 Task: Create a due date automation trigger when advanced on, 2 working days after a card is due add content with a name not starting with resume at 11:00 AM.
Action: Mouse moved to (1019, 314)
Screenshot: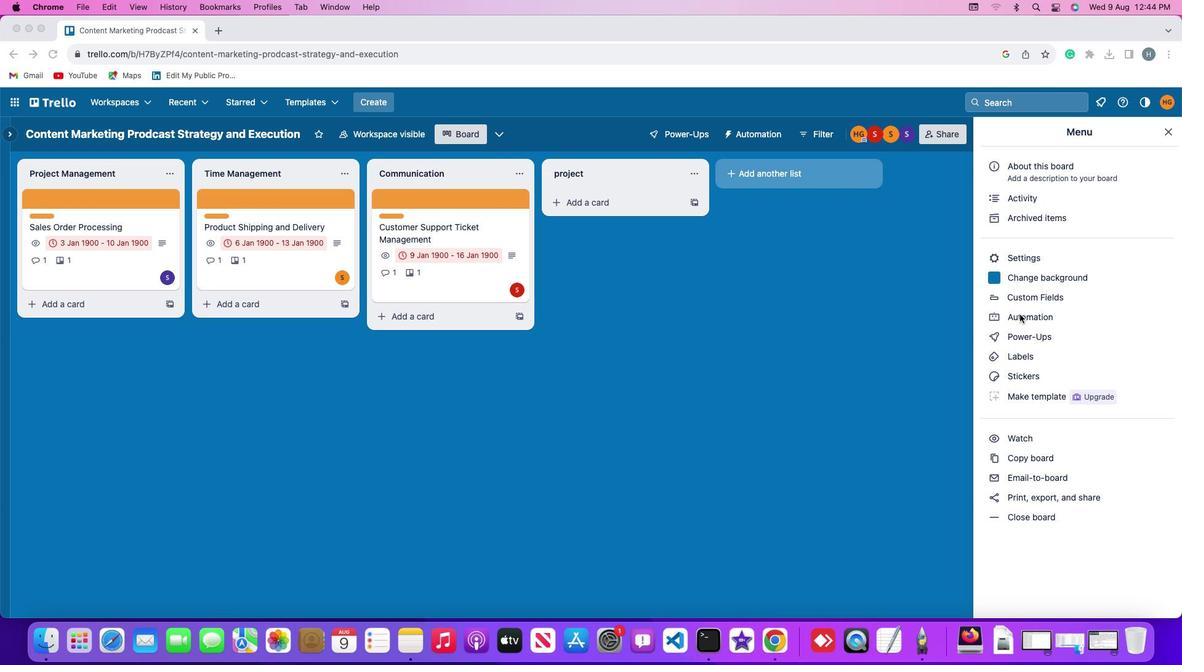 
Action: Mouse pressed left at (1019, 314)
Screenshot: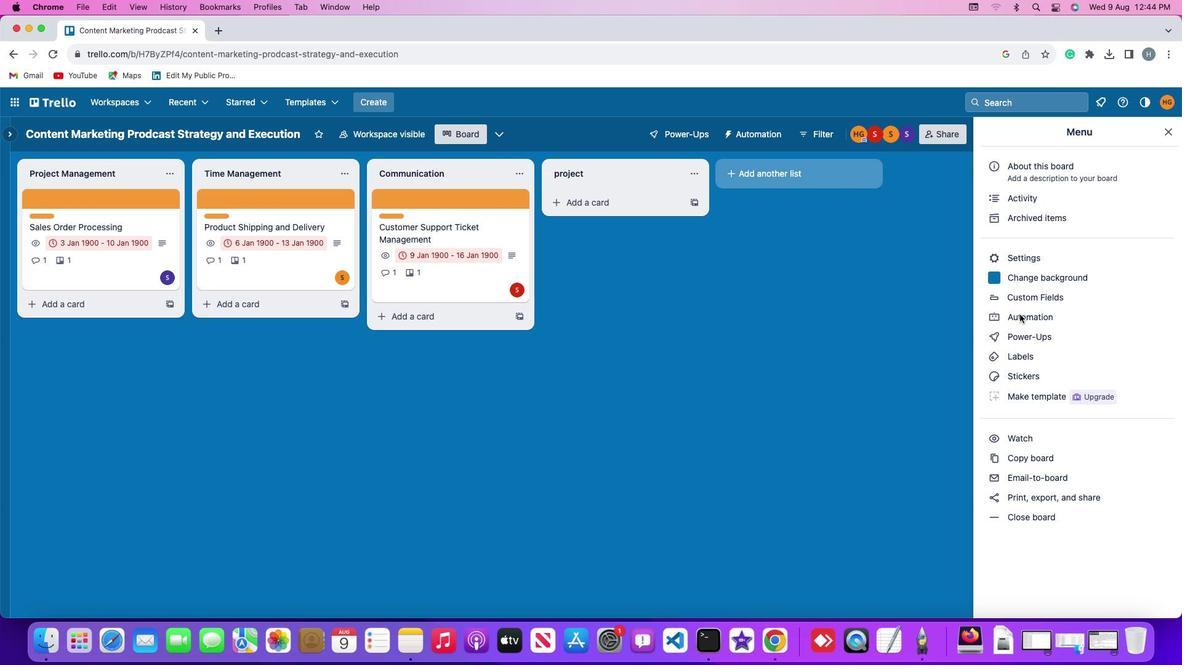 
Action: Mouse pressed left at (1019, 314)
Screenshot: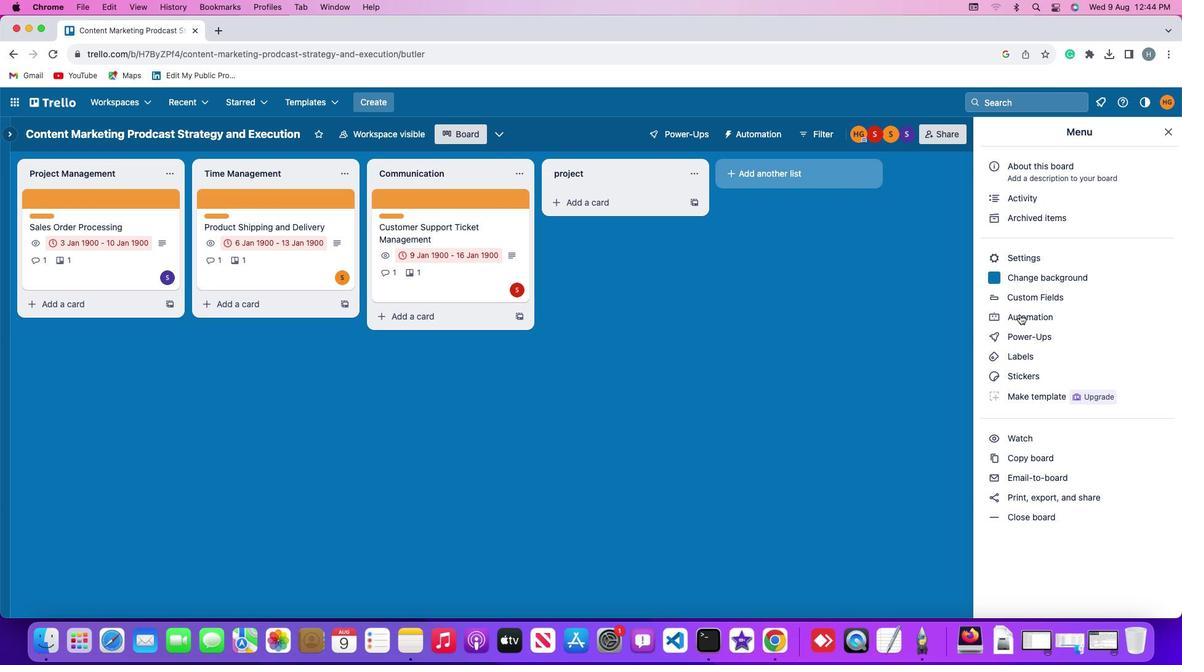 
Action: Mouse moved to (81, 290)
Screenshot: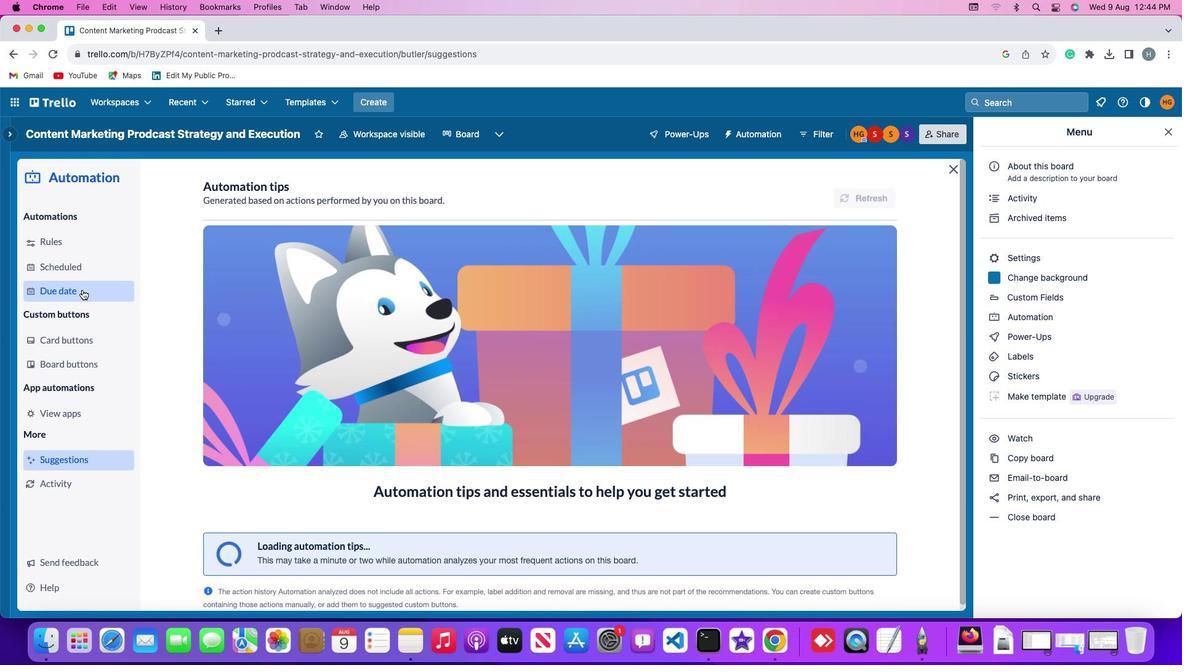 
Action: Mouse pressed left at (81, 290)
Screenshot: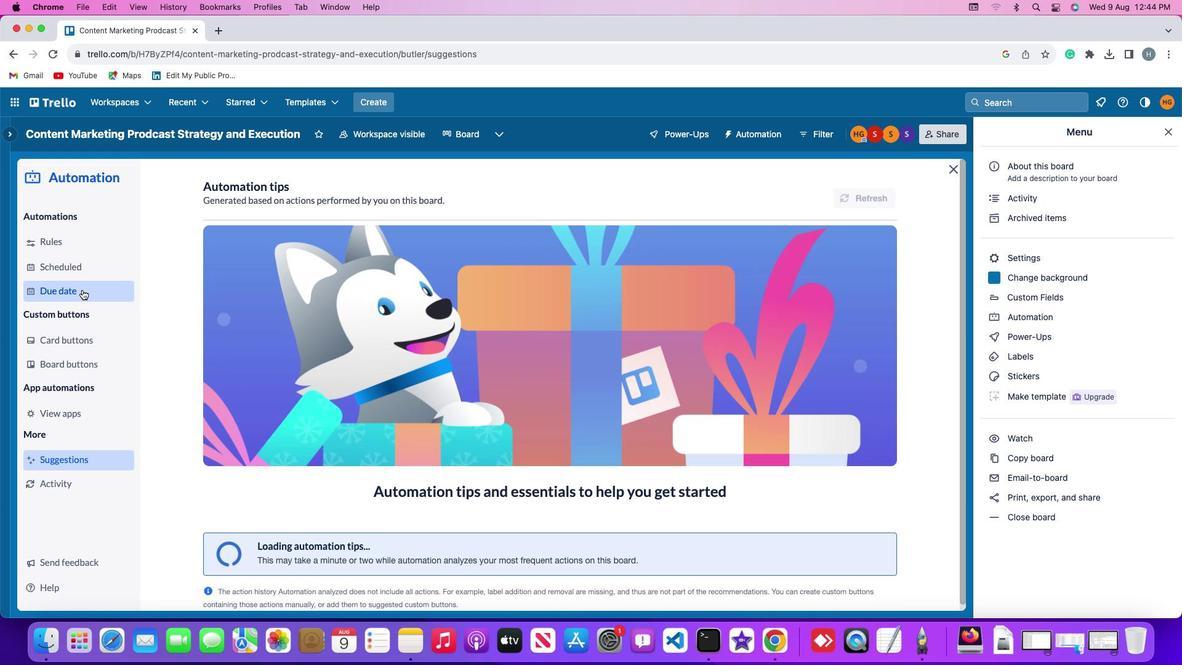 
Action: Mouse moved to (813, 188)
Screenshot: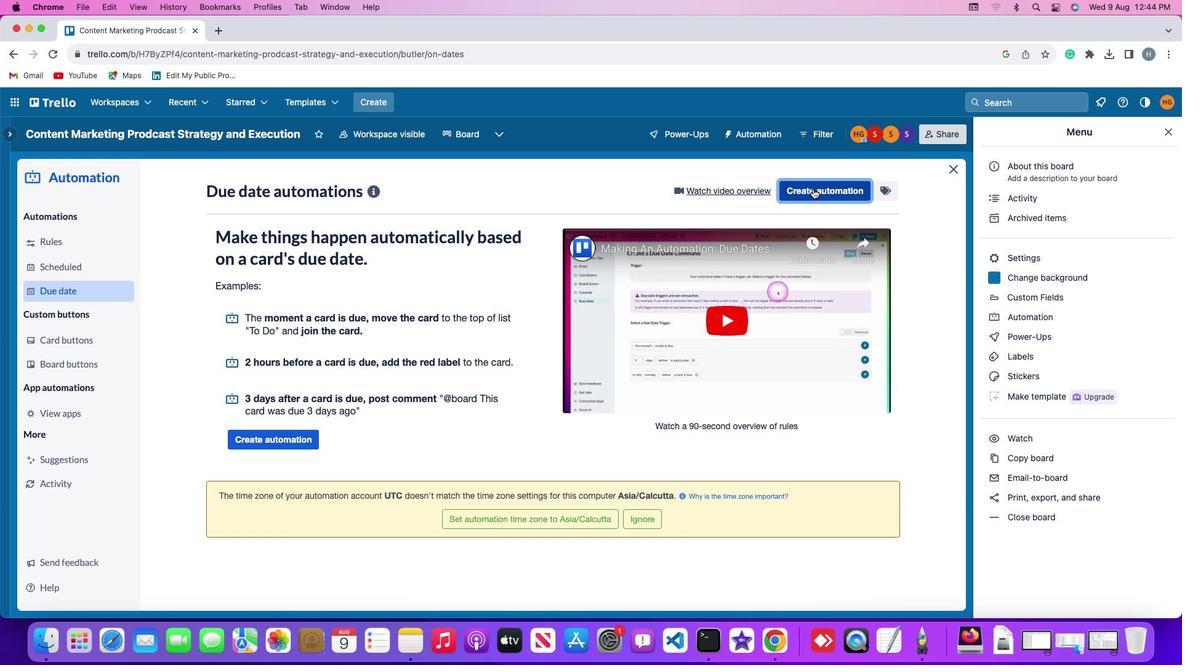 
Action: Mouse pressed left at (813, 188)
Screenshot: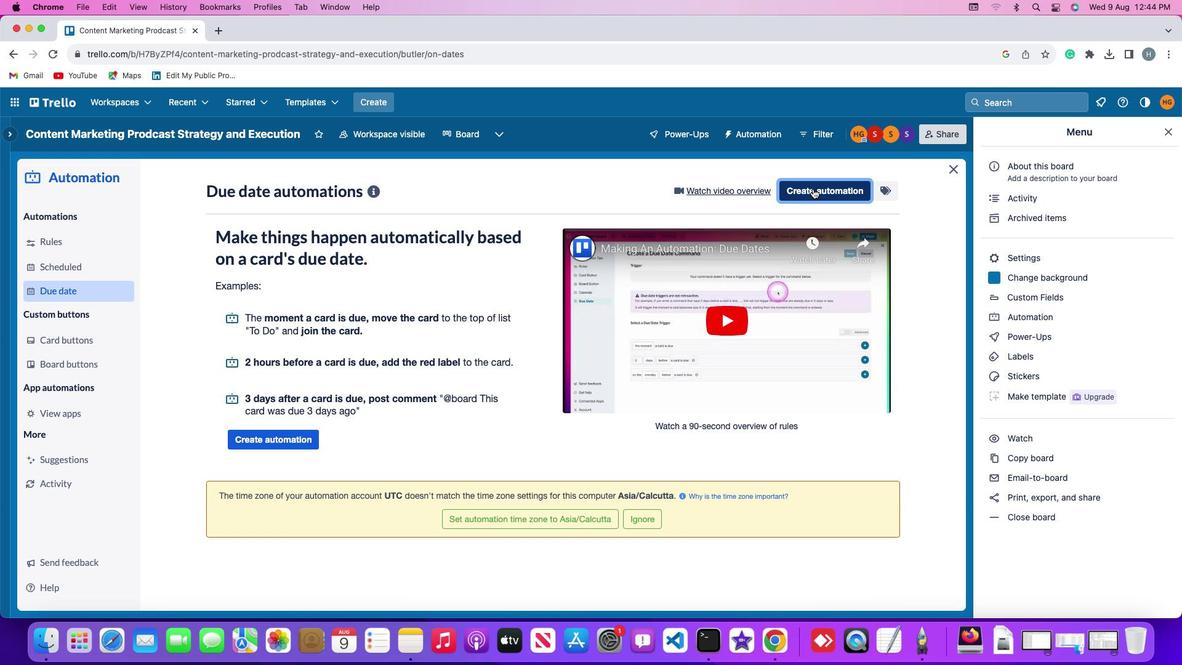 
Action: Mouse moved to (258, 310)
Screenshot: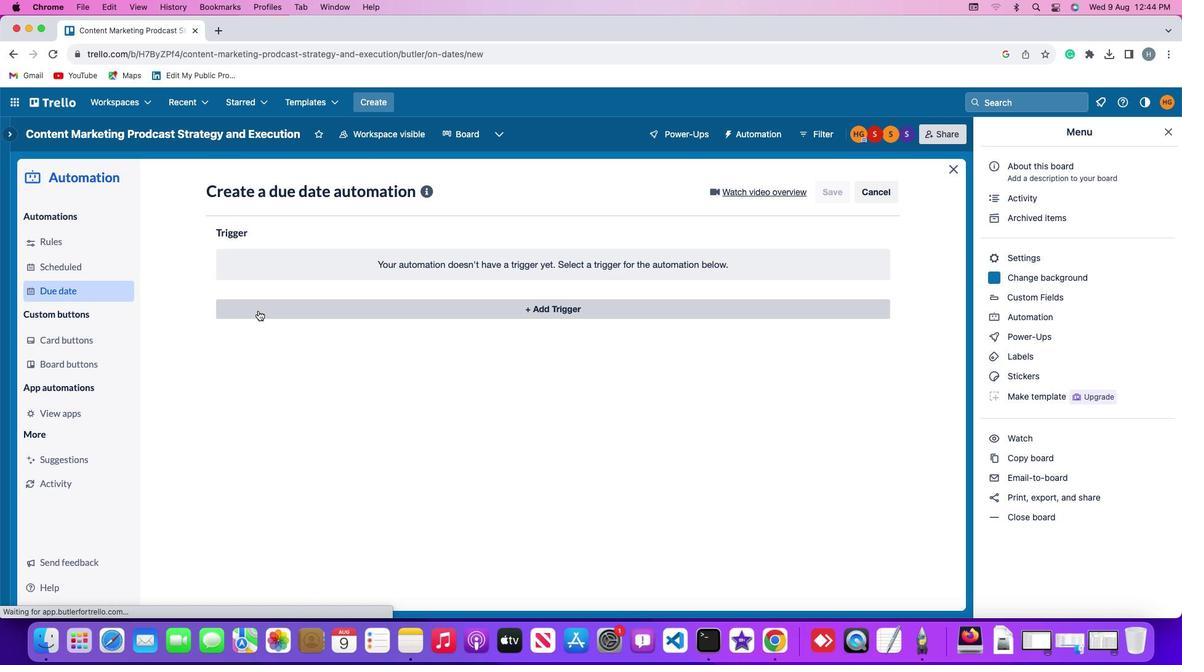
Action: Mouse pressed left at (258, 310)
Screenshot: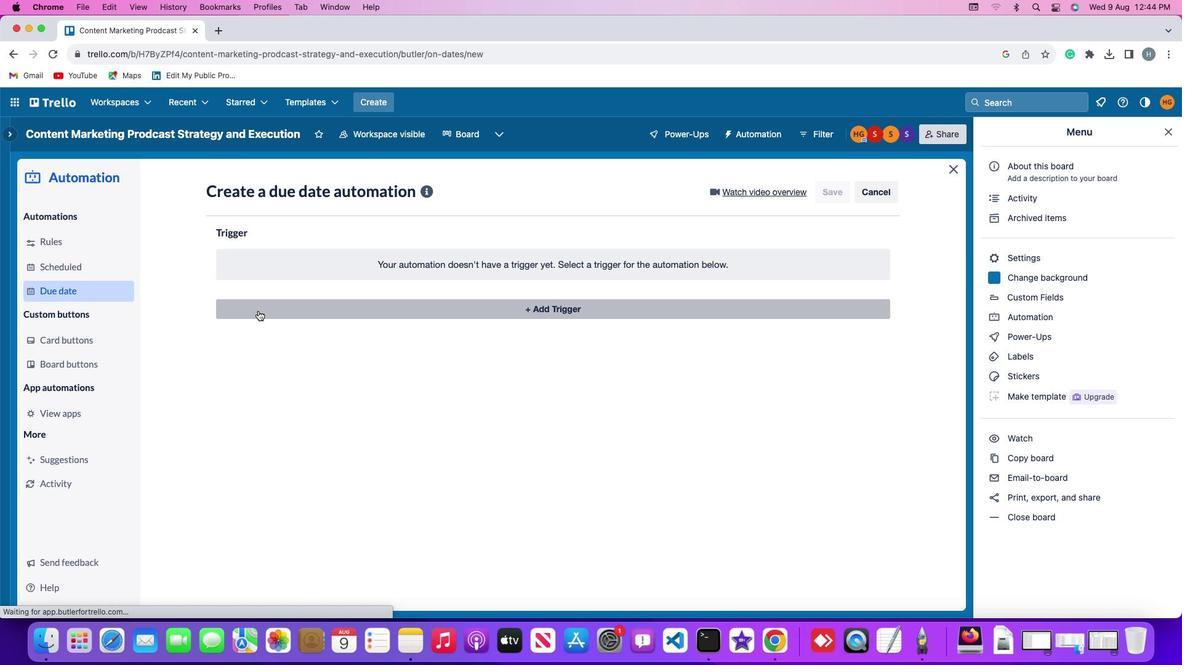 
Action: Mouse moved to (242, 487)
Screenshot: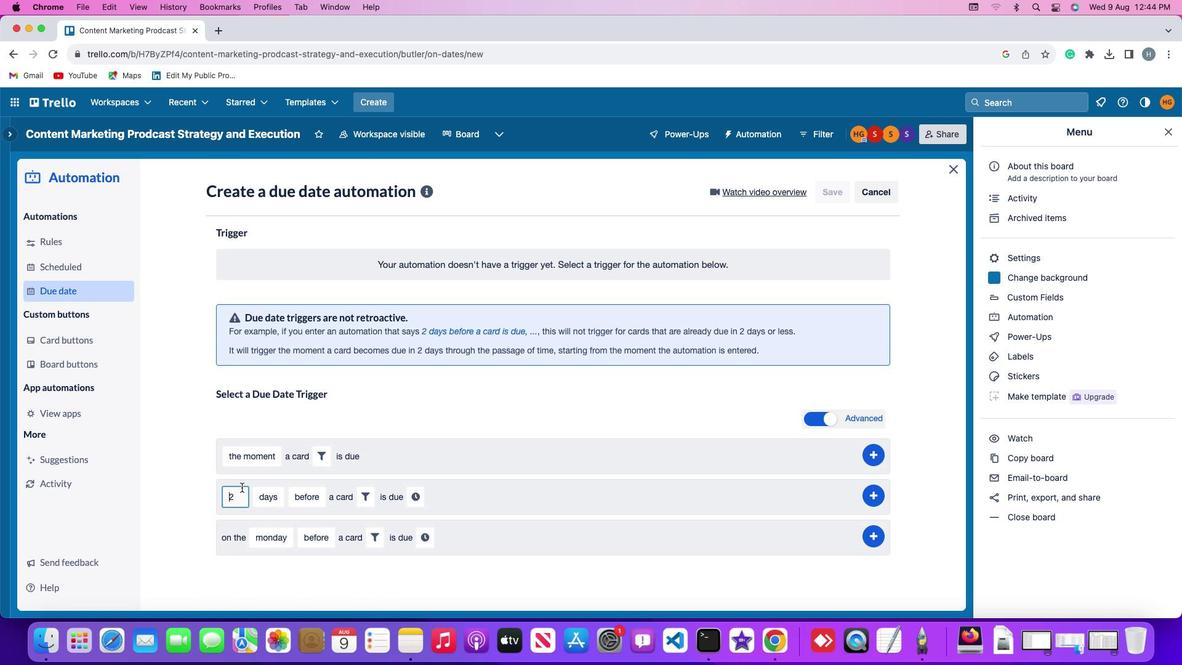 
Action: Mouse pressed left at (242, 487)
Screenshot: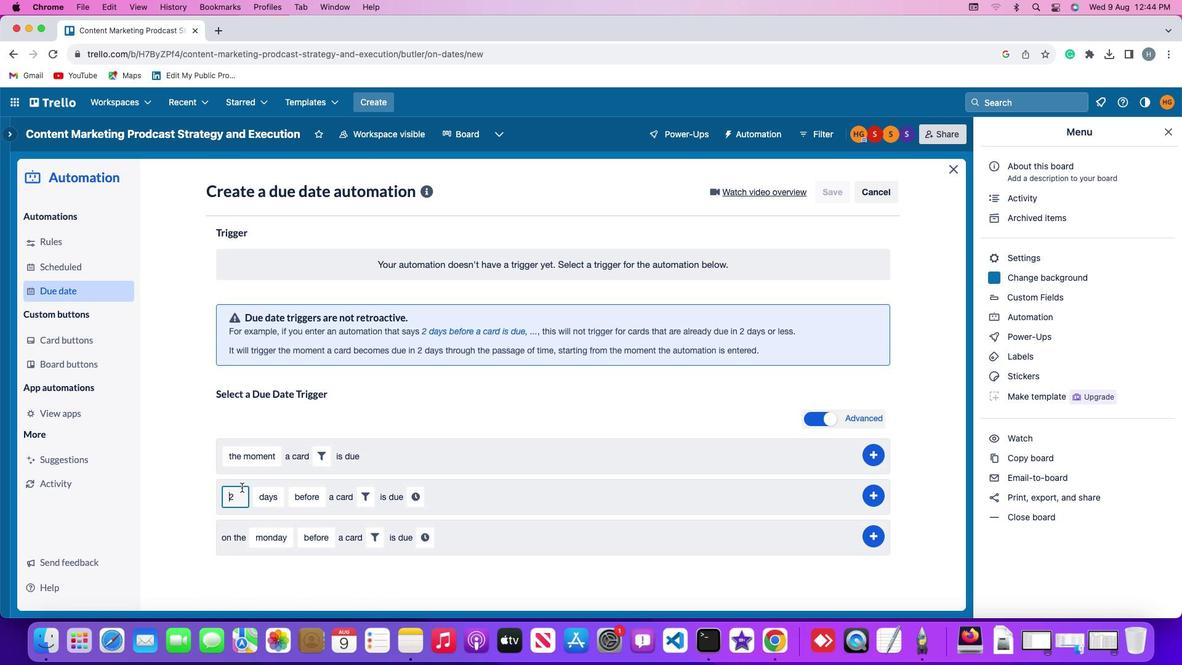 
Action: Mouse moved to (242, 487)
Screenshot: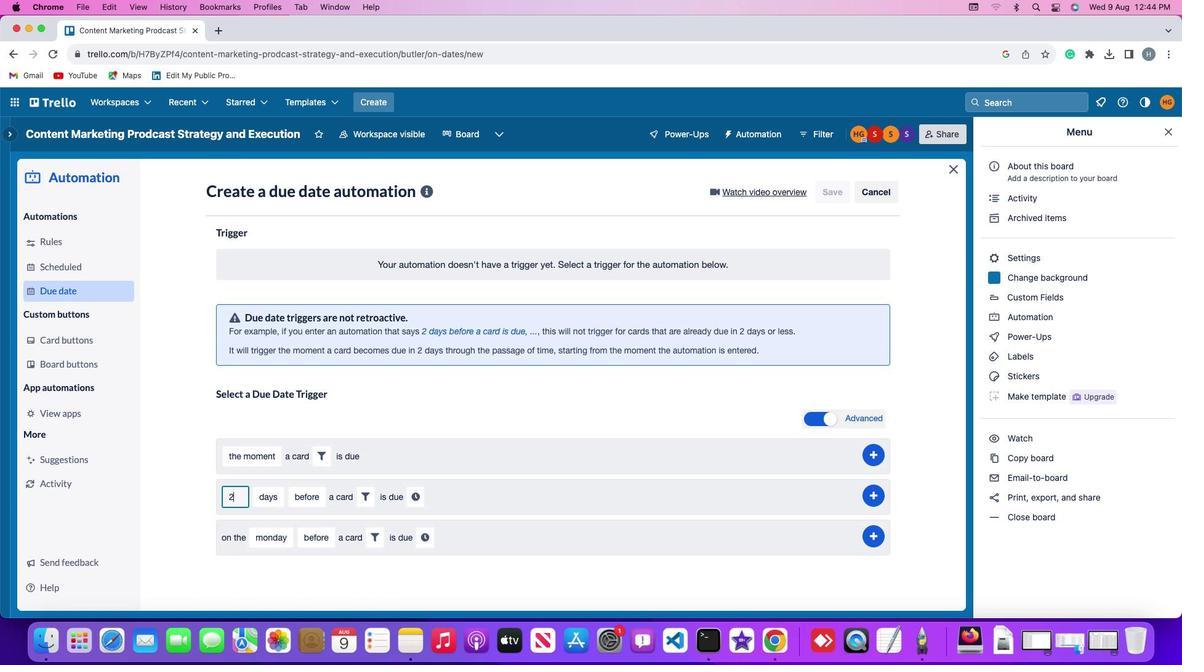 
Action: Key pressed Key.rightKey.backspace
Screenshot: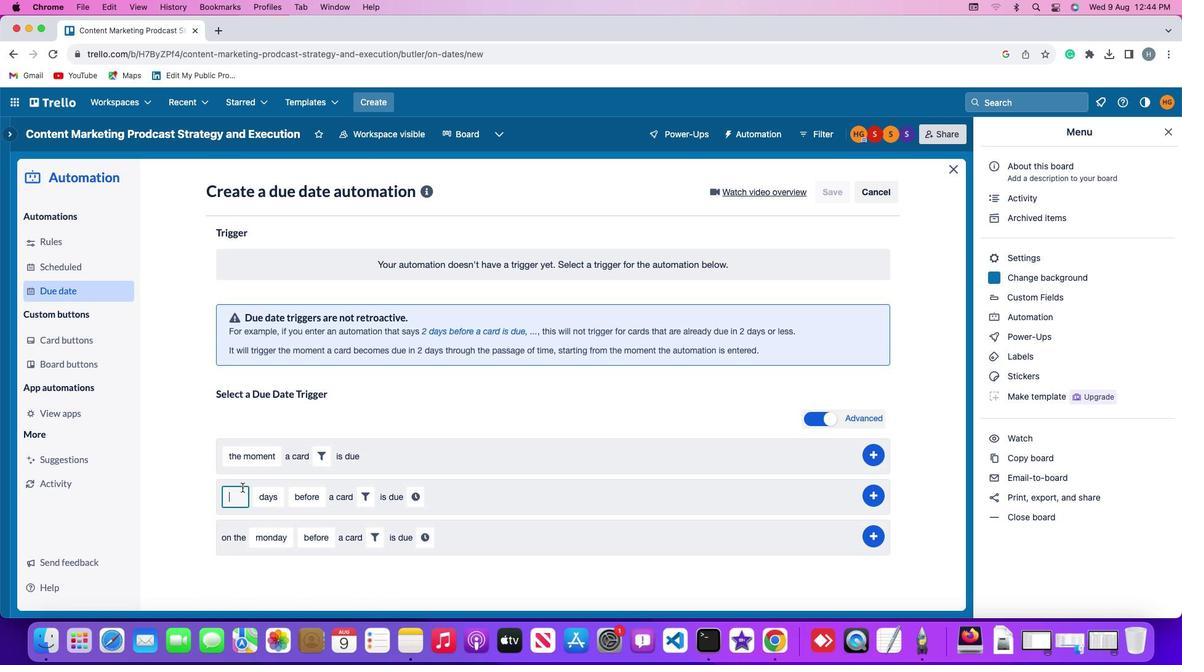 
Action: Mouse moved to (243, 490)
Screenshot: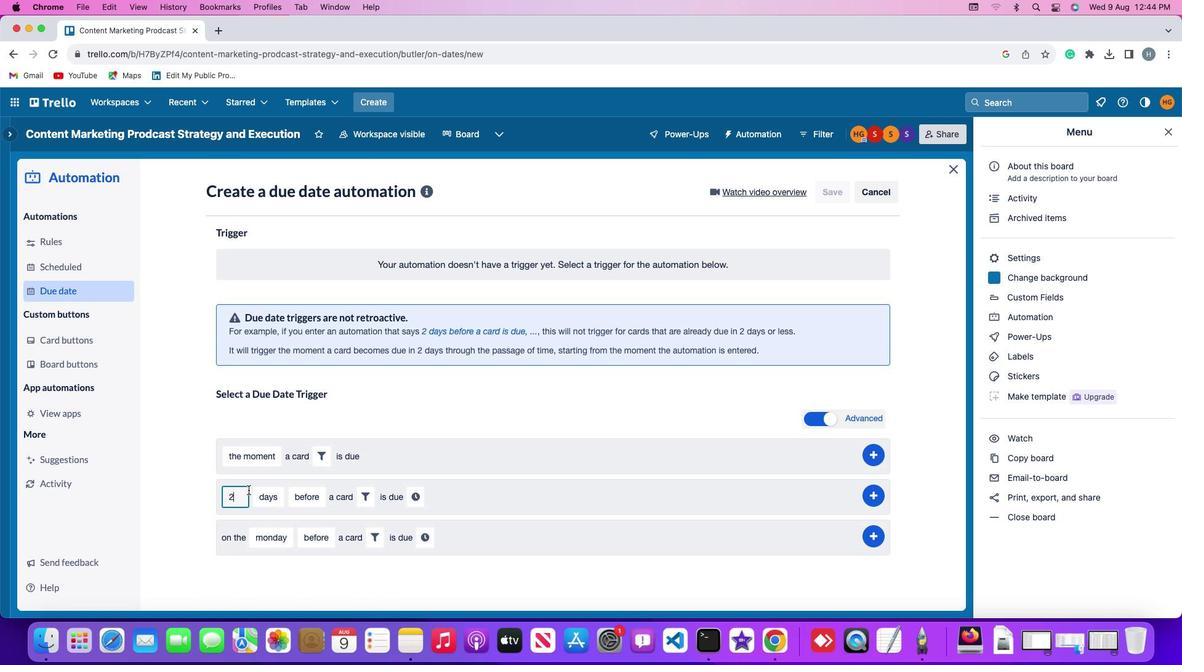 
Action: Key pressed '2'
Screenshot: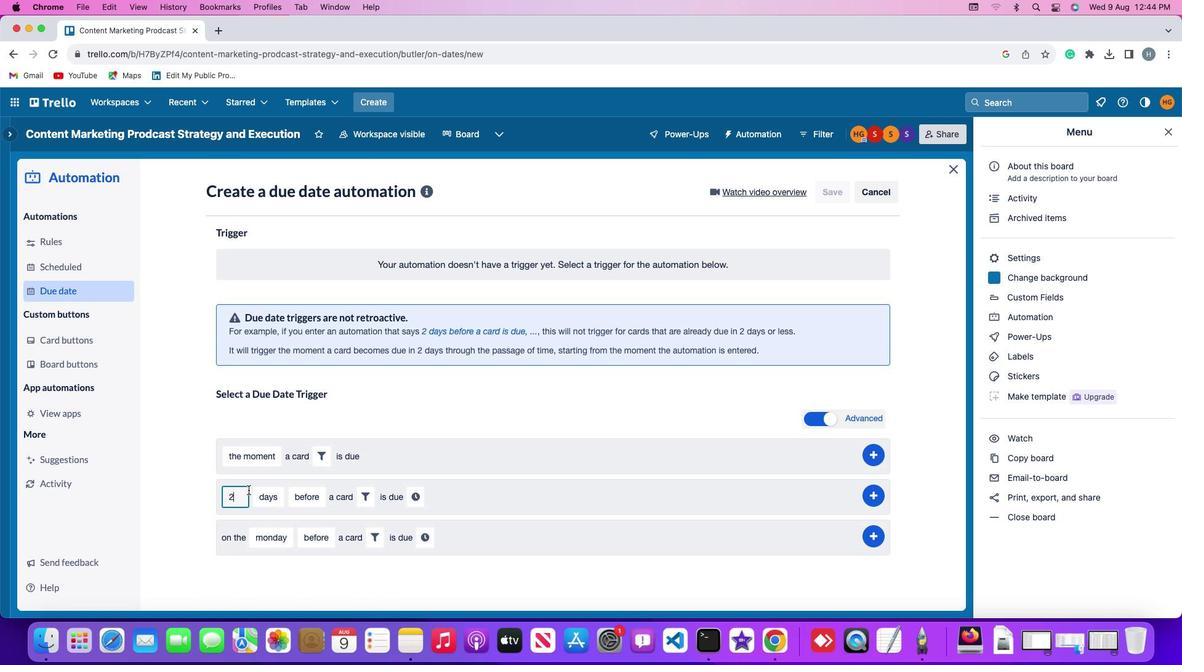
Action: Mouse moved to (275, 490)
Screenshot: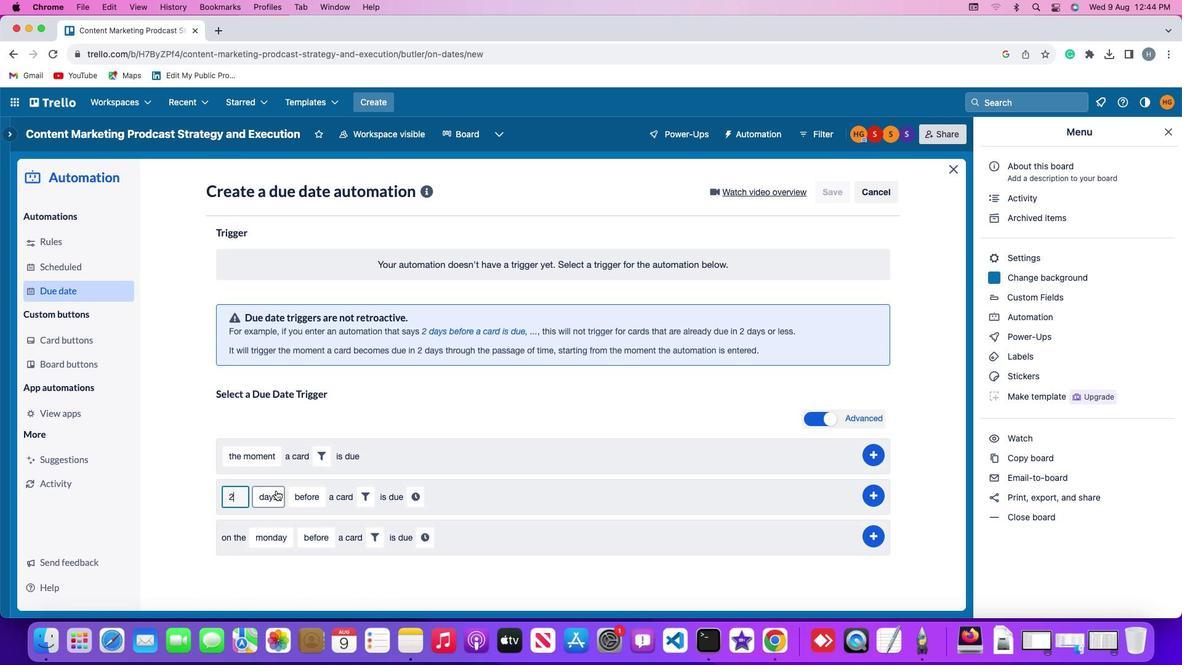 
Action: Mouse pressed left at (275, 490)
Screenshot: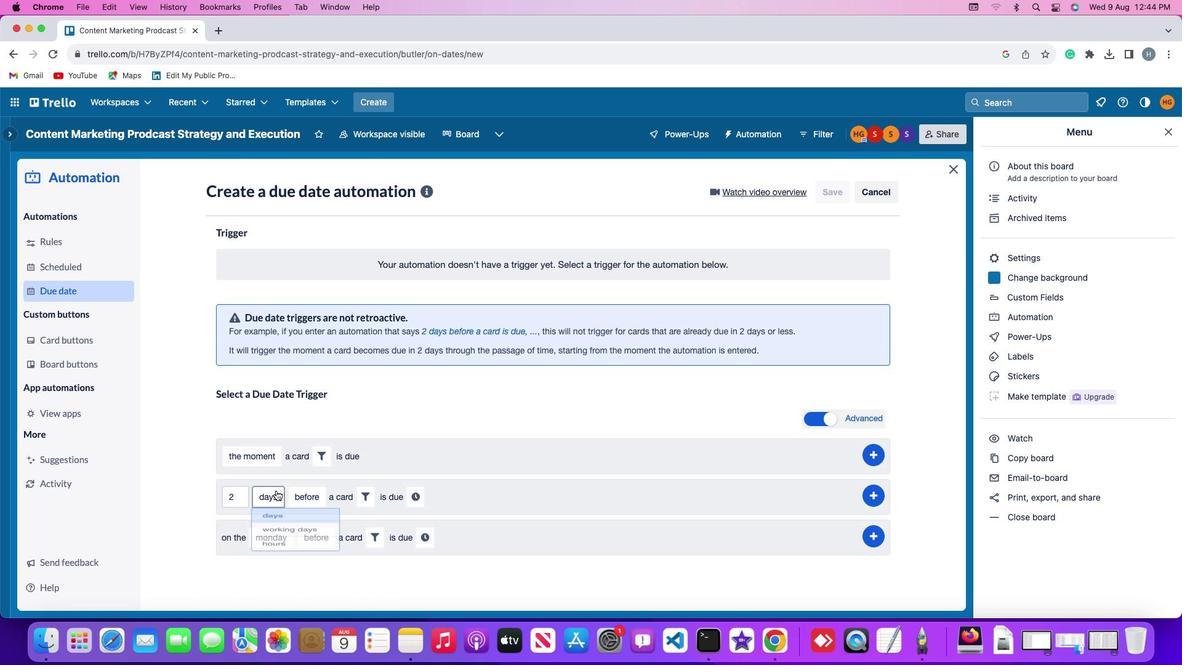 
Action: Mouse moved to (285, 541)
Screenshot: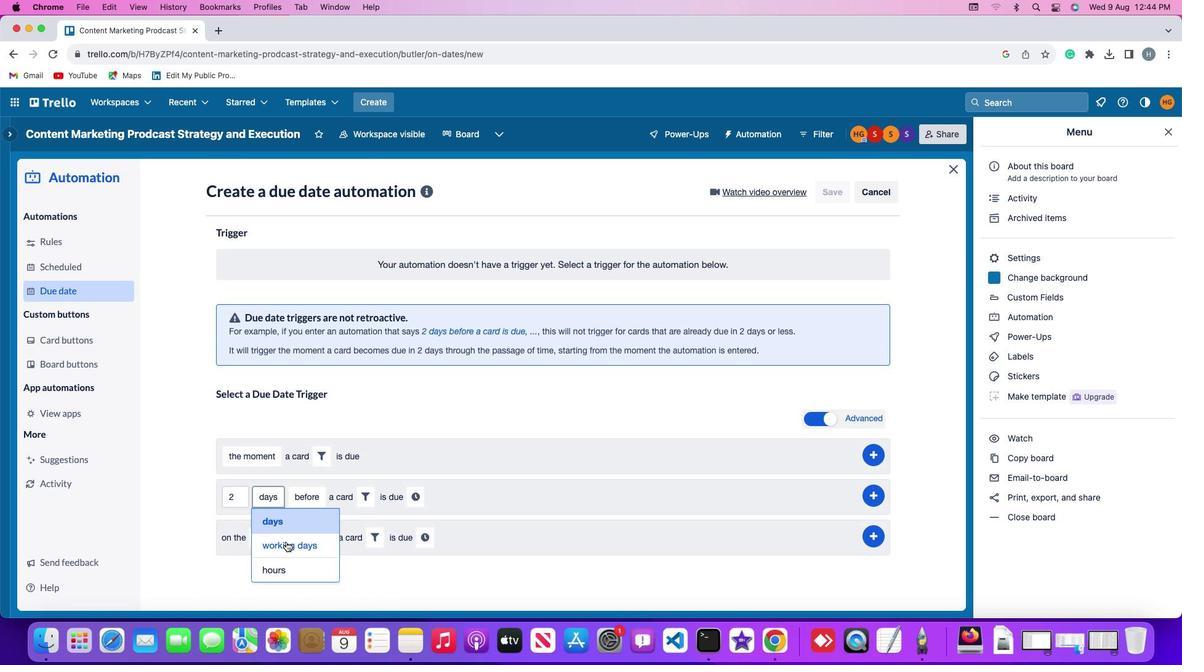 
Action: Mouse pressed left at (285, 541)
Screenshot: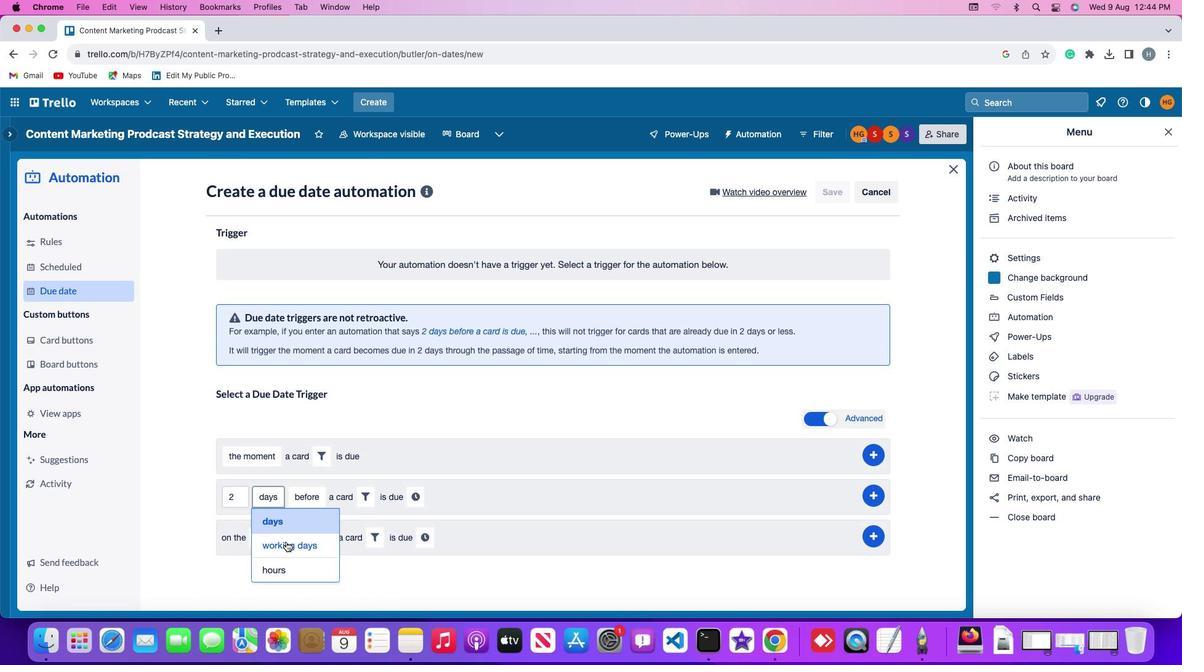 
Action: Mouse moved to (325, 501)
Screenshot: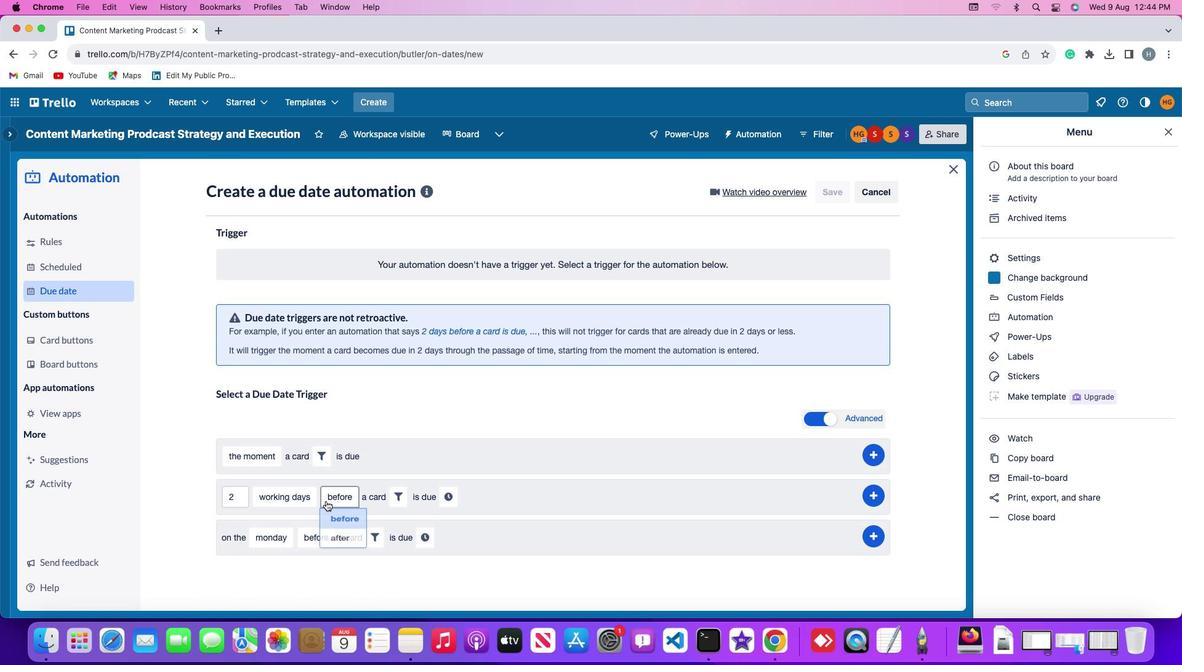 
Action: Mouse pressed left at (325, 501)
Screenshot: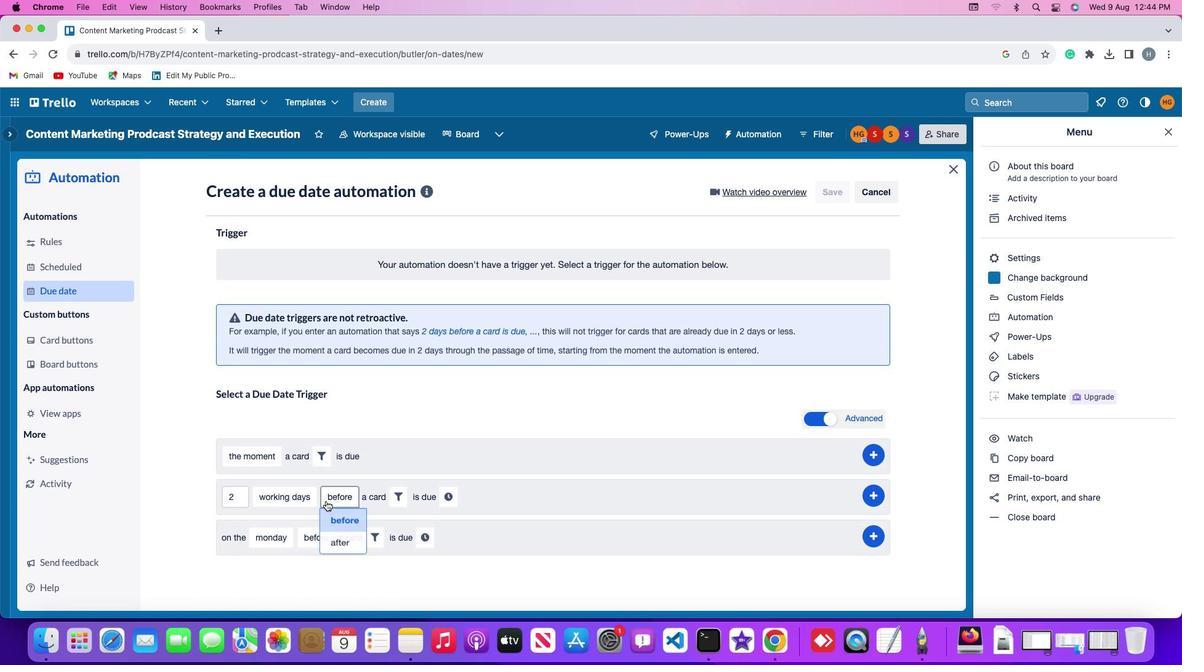 
Action: Mouse moved to (333, 541)
Screenshot: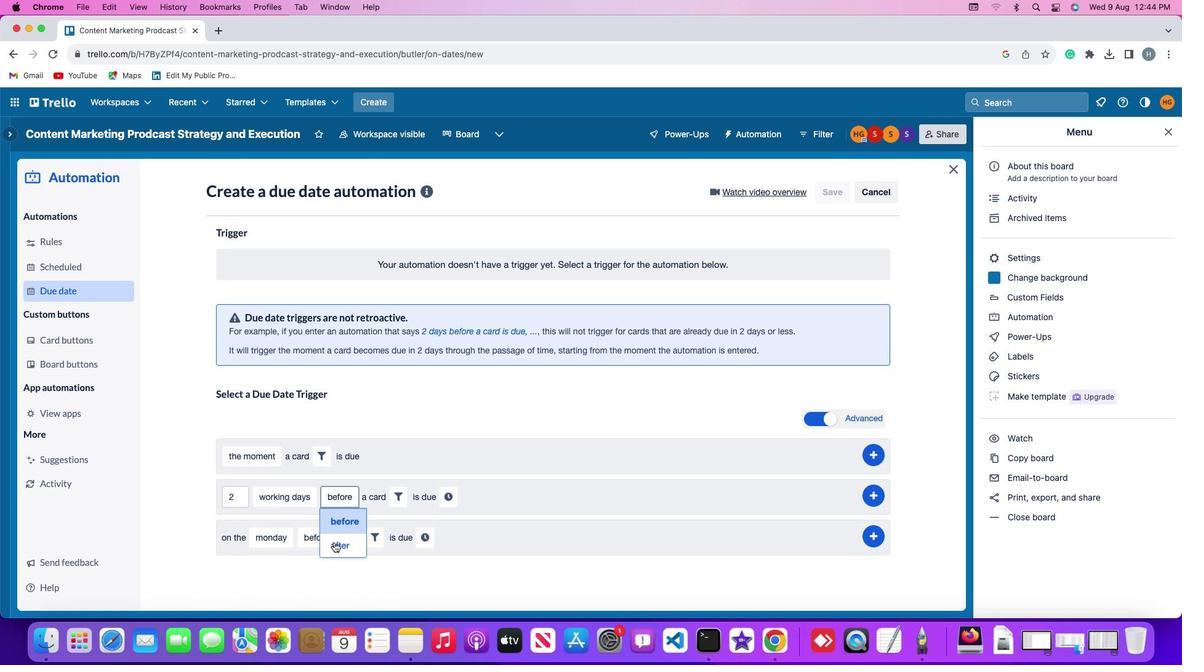 
Action: Mouse pressed left at (333, 541)
Screenshot: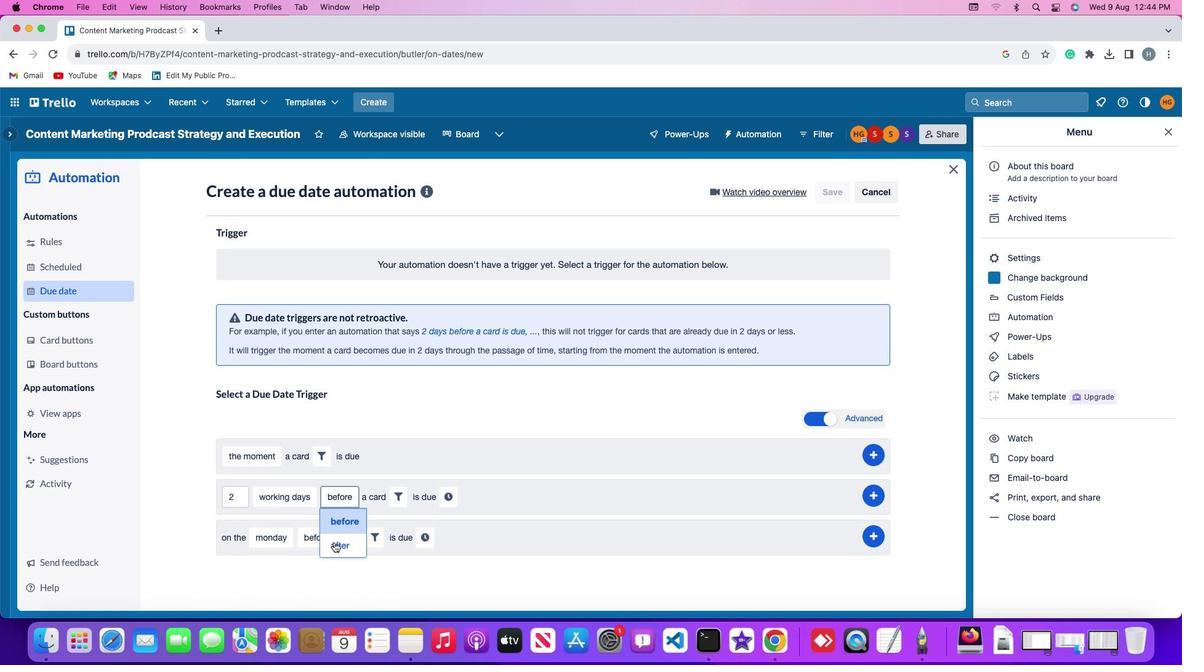 
Action: Mouse moved to (386, 498)
Screenshot: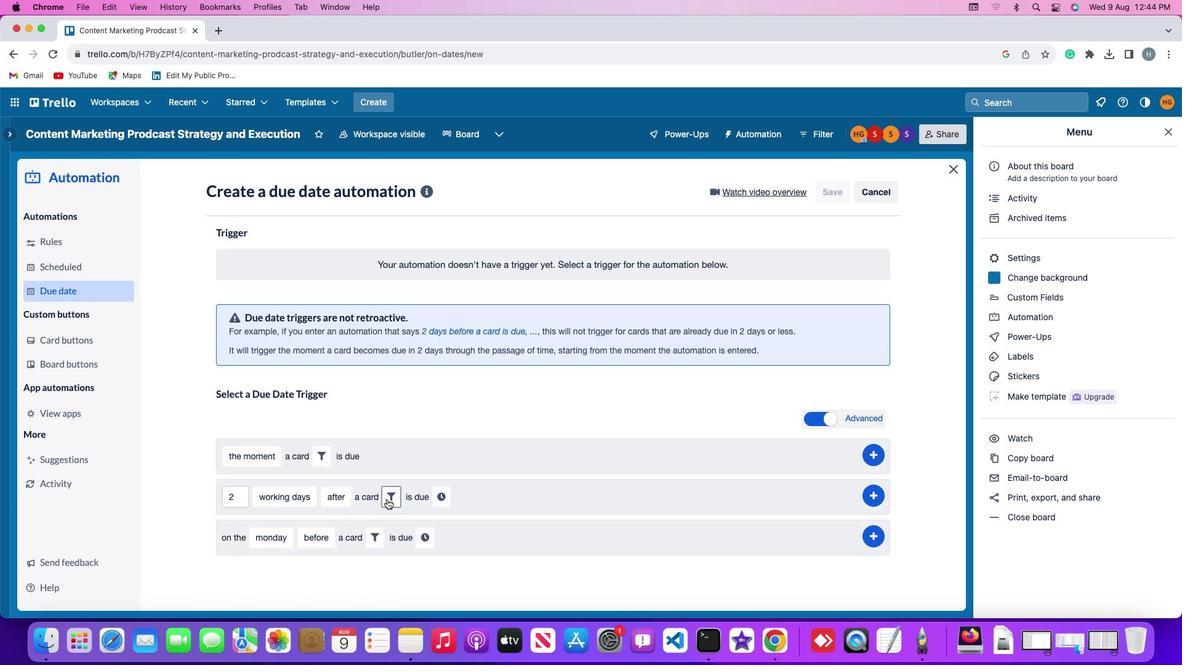 
Action: Mouse pressed left at (386, 498)
Screenshot: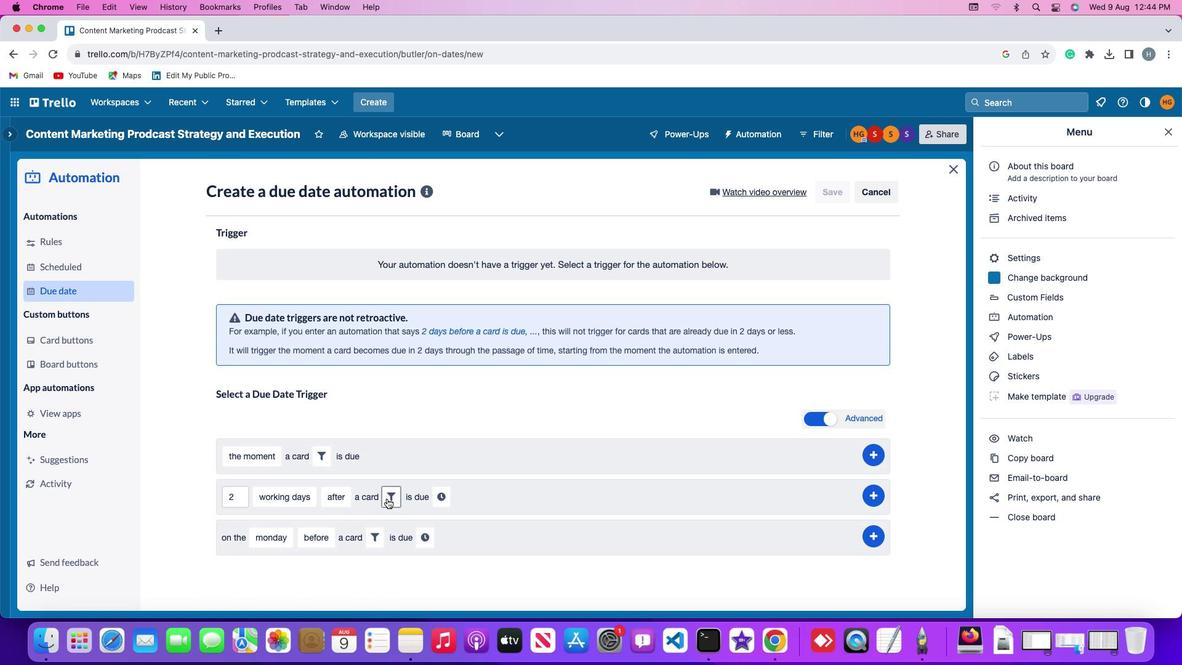 
Action: Mouse moved to (556, 538)
Screenshot: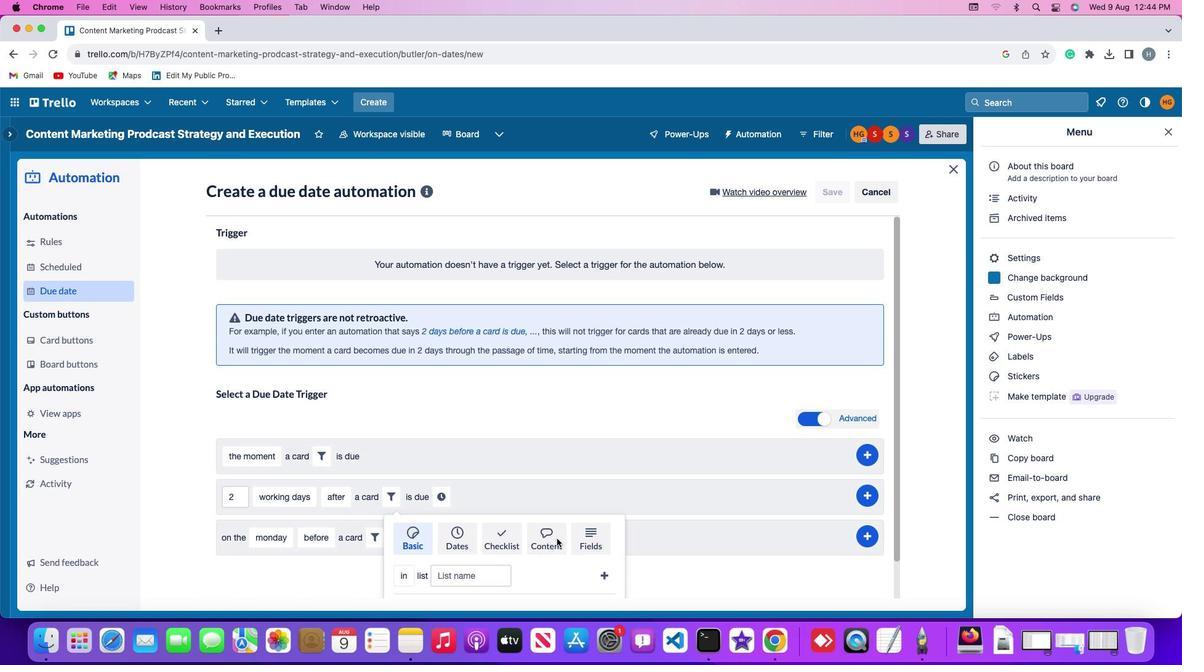 
Action: Mouse pressed left at (556, 538)
Screenshot: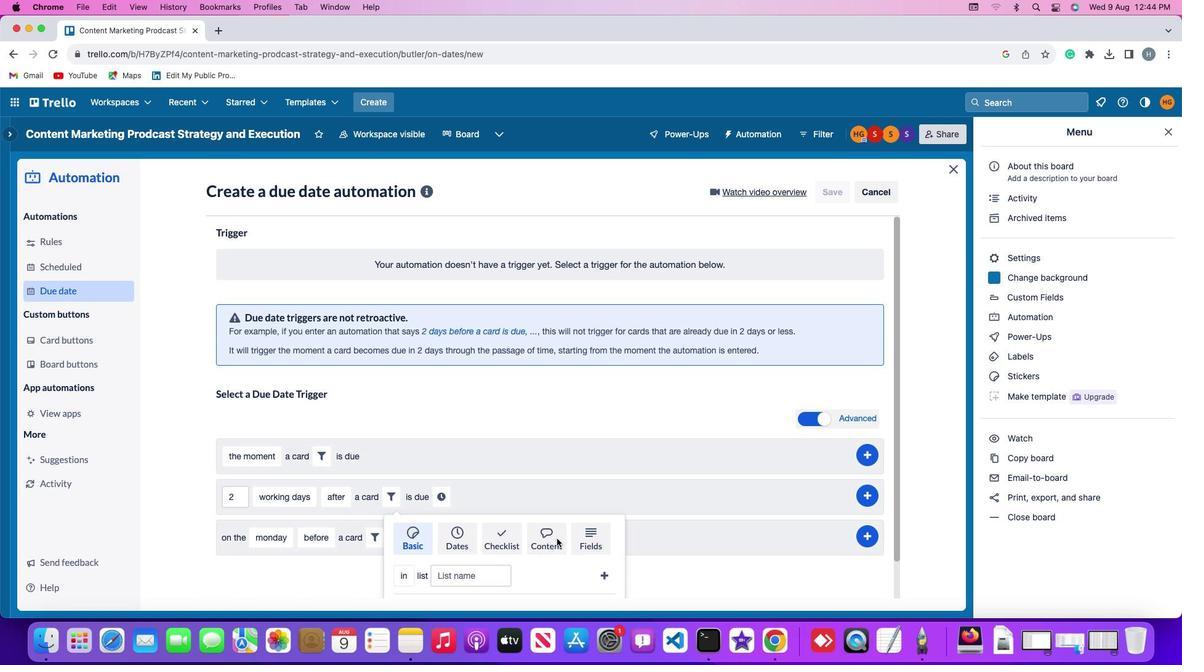 
Action: Mouse moved to (429, 578)
Screenshot: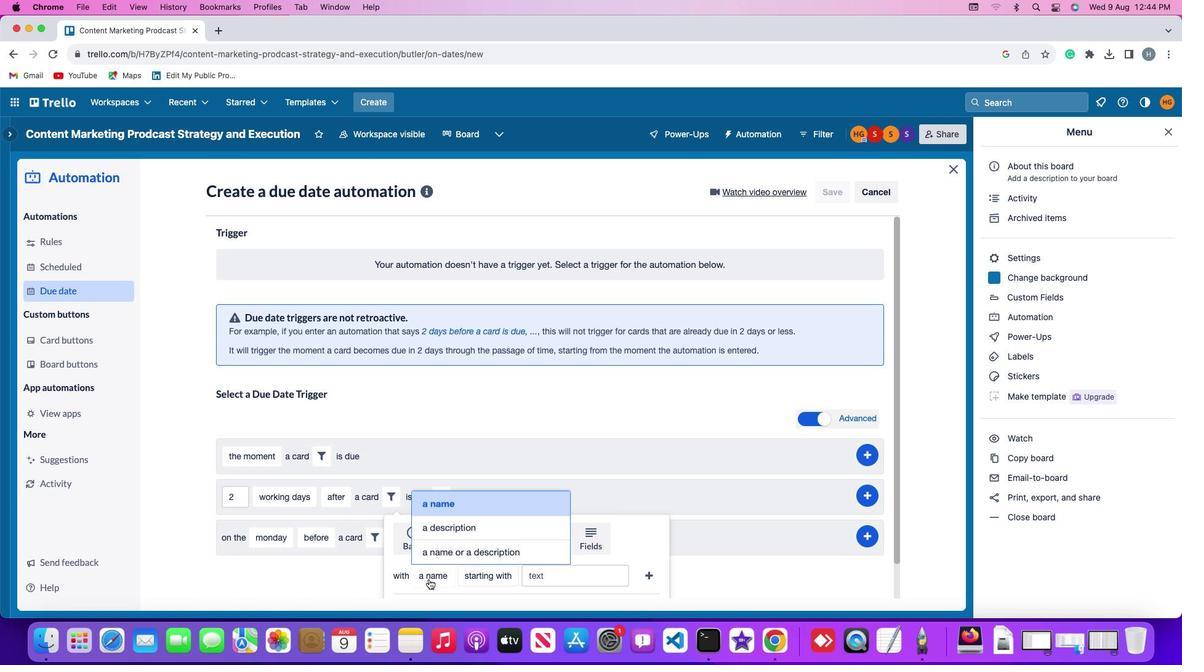 
Action: Mouse pressed left at (429, 578)
Screenshot: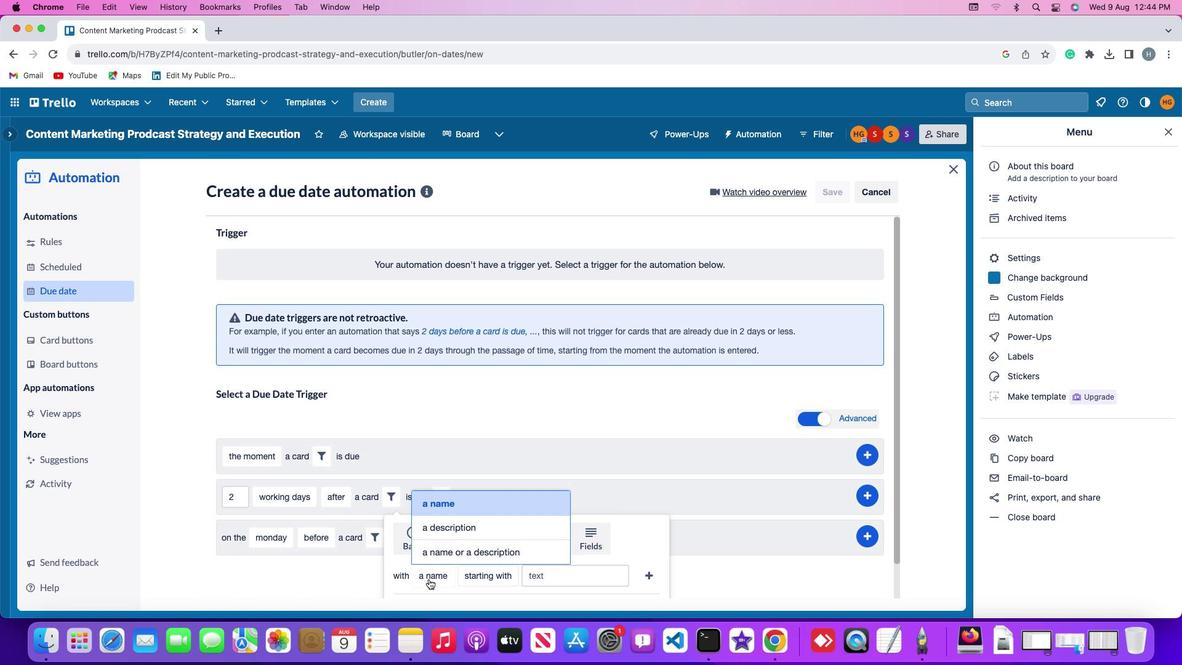
Action: Mouse moved to (460, 505)
Screenshot: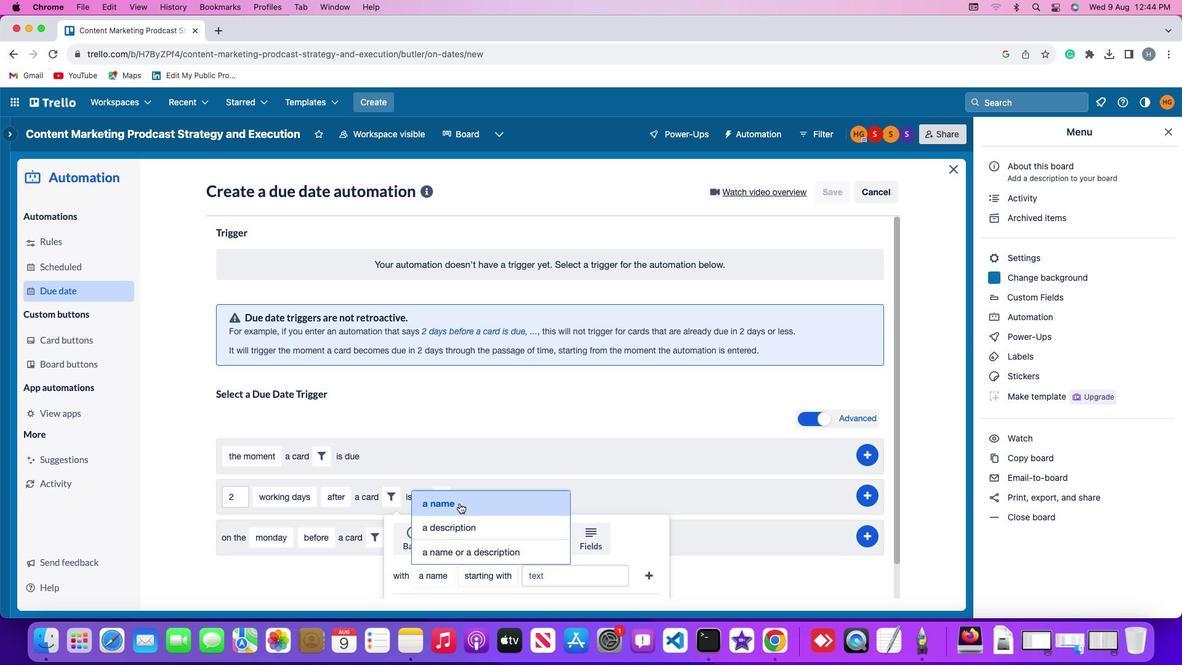 
Action: Mouse pressed left at (460, 505)
Screenshot: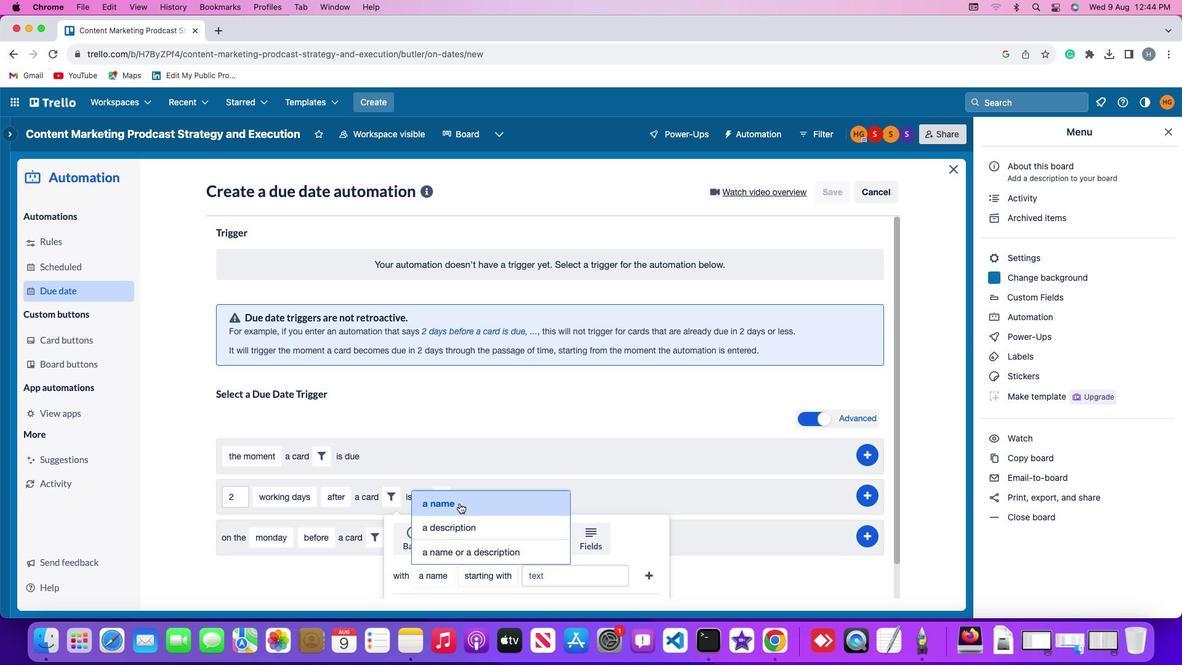 
Action: Mouse moved to (497, 579)
Screenshot: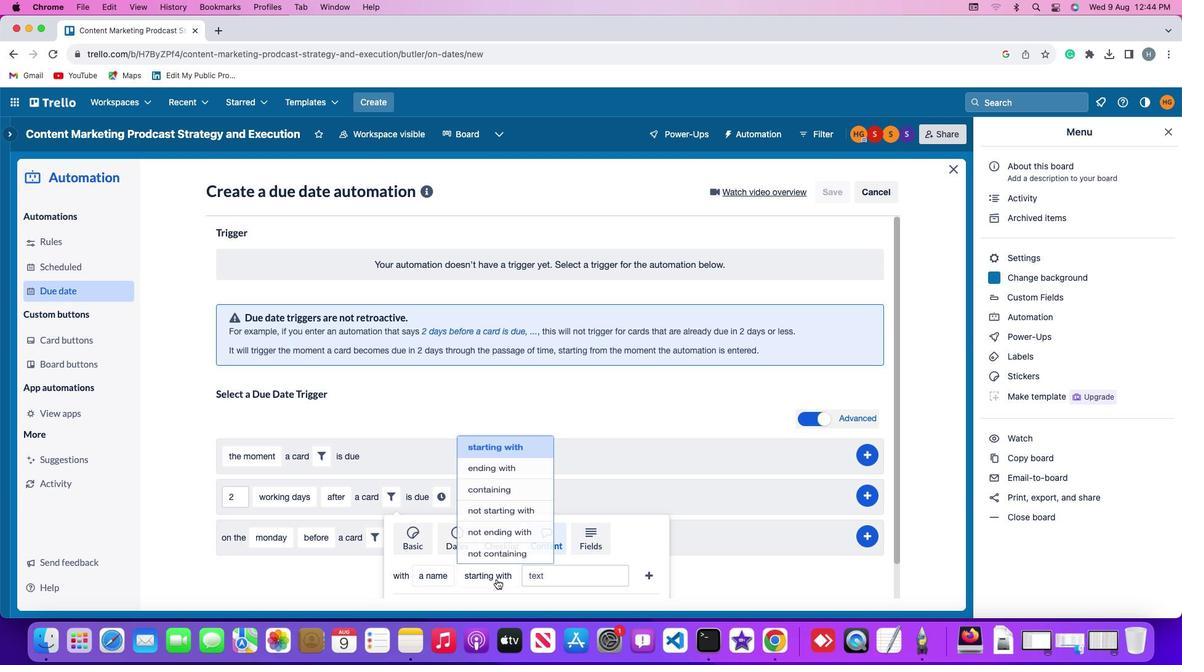 
Action: Mouse pressed left at (497, 579)
Screenshot: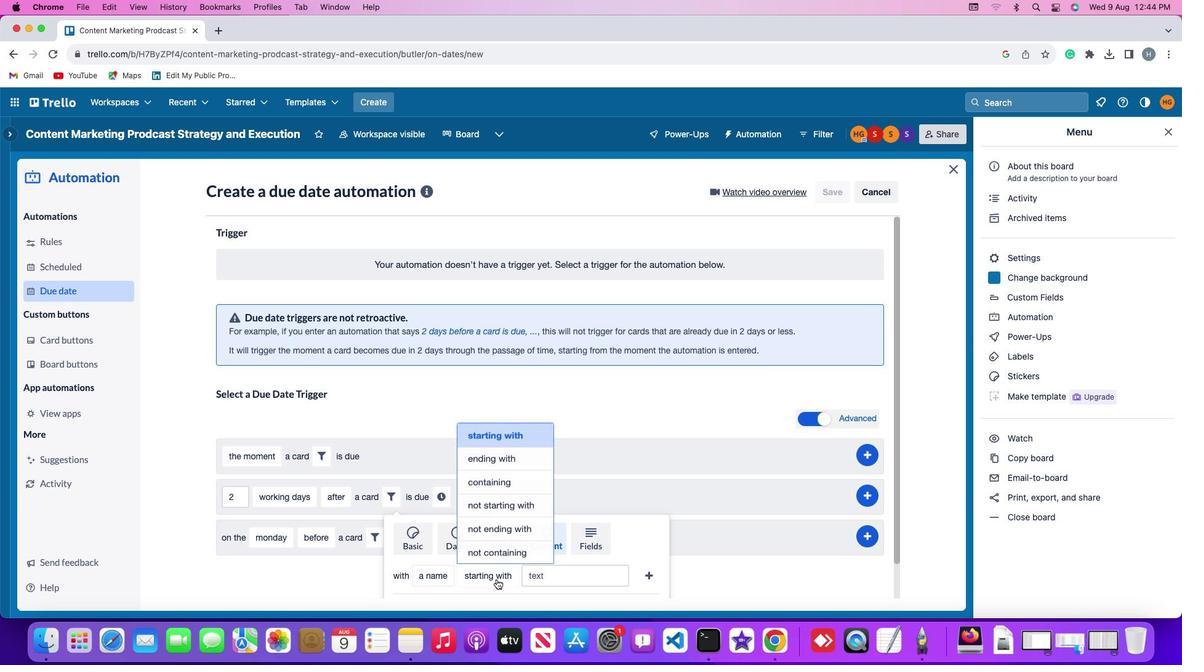 
Action: Mouse moved to (508, 500)
Screenshot: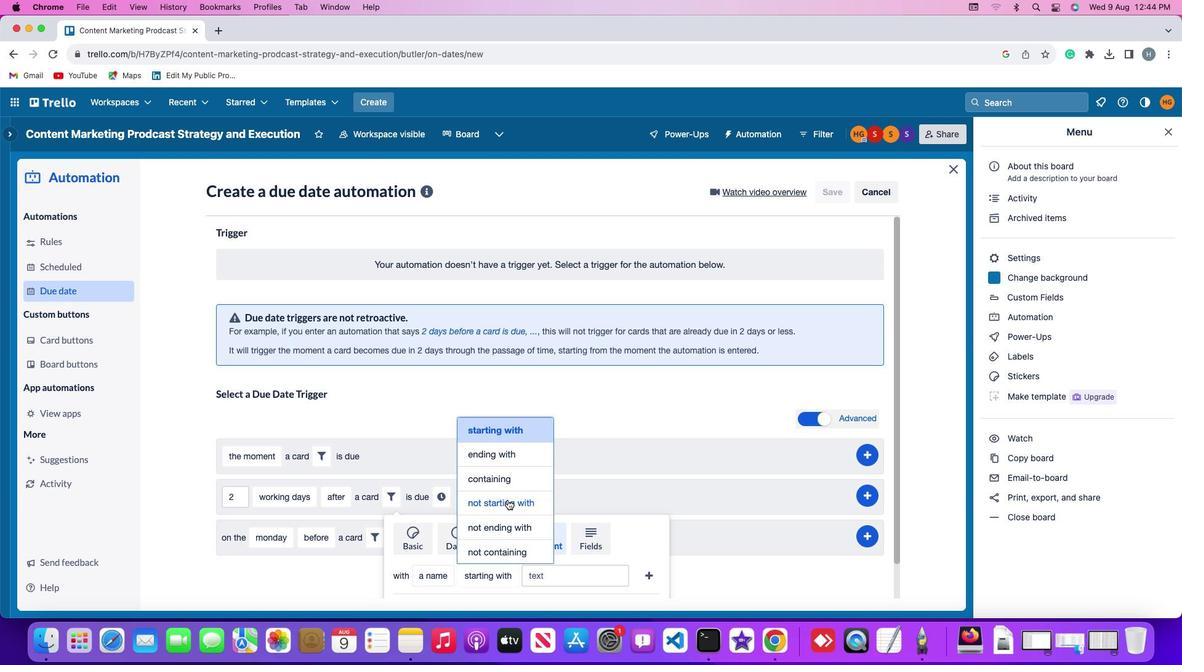
Action: Mouse pressed left at (508, 500)
Screenshot: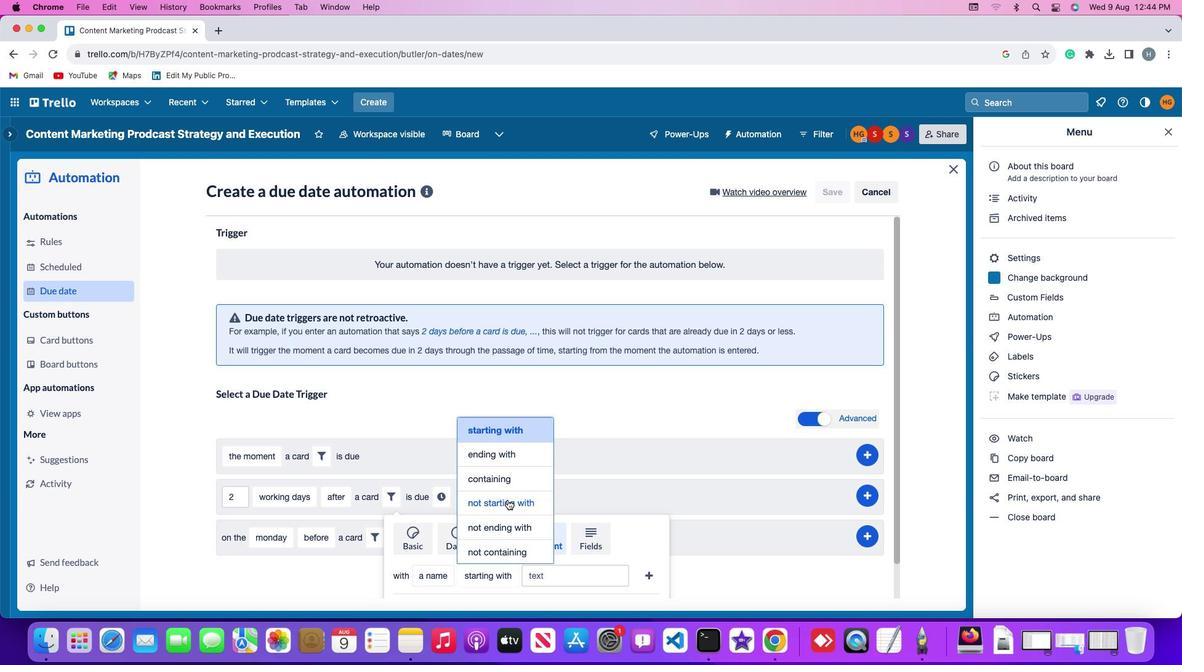 
Action: Mouse moved to (556, 572)
Screenshot: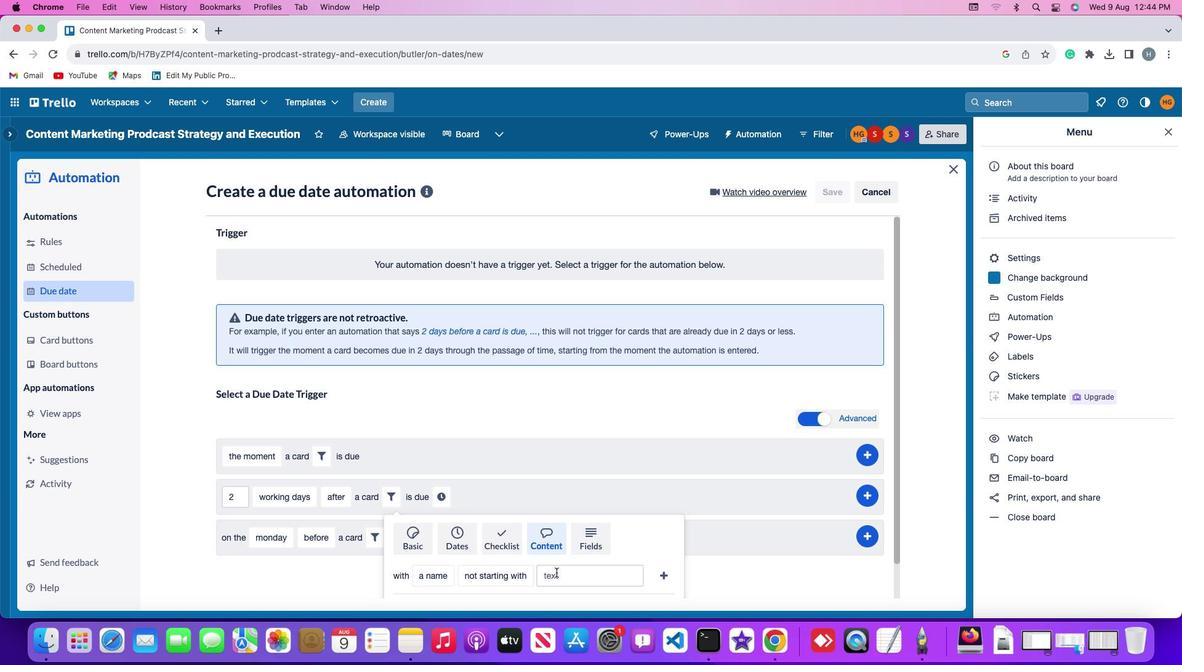 
Action: Mouse pressed left at (556, 572)
Screenshot: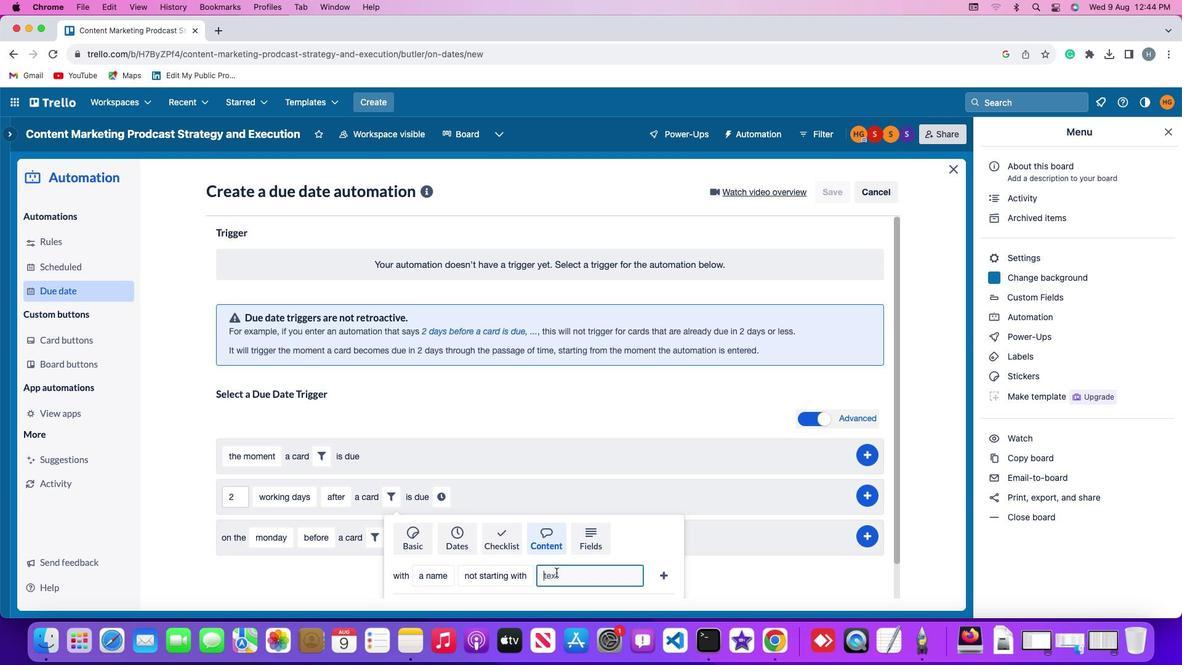 
Action: Mouse moved to (557, 572)
Screenshot: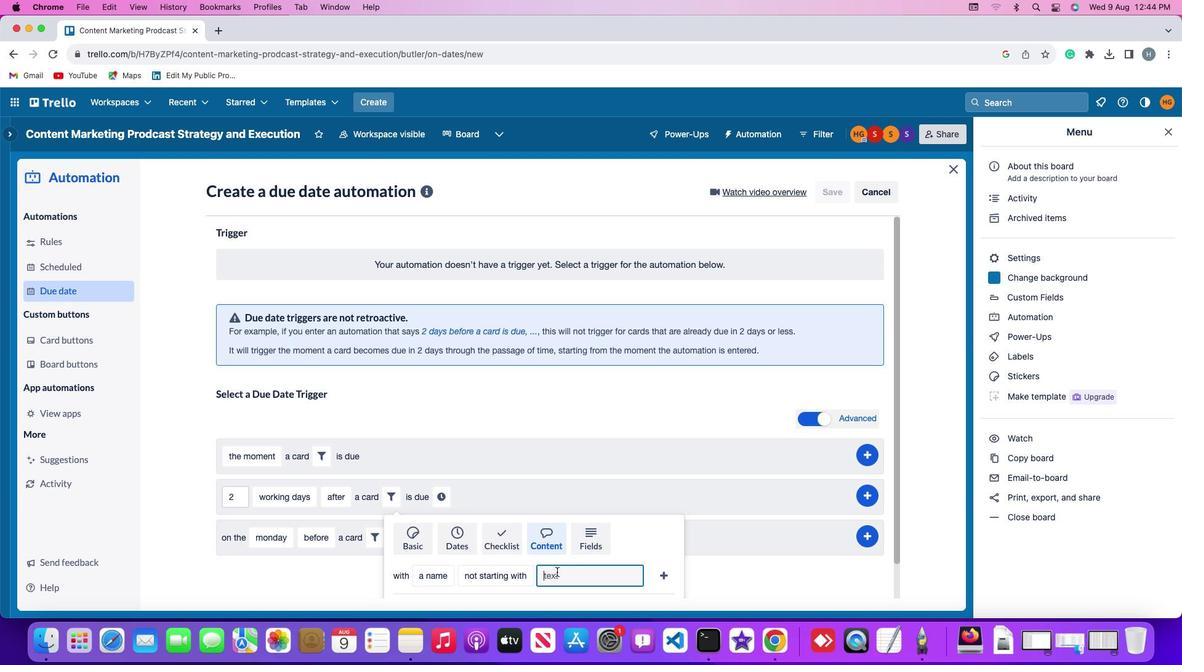 
Action: Key pressed 'r''e'
Screenshot: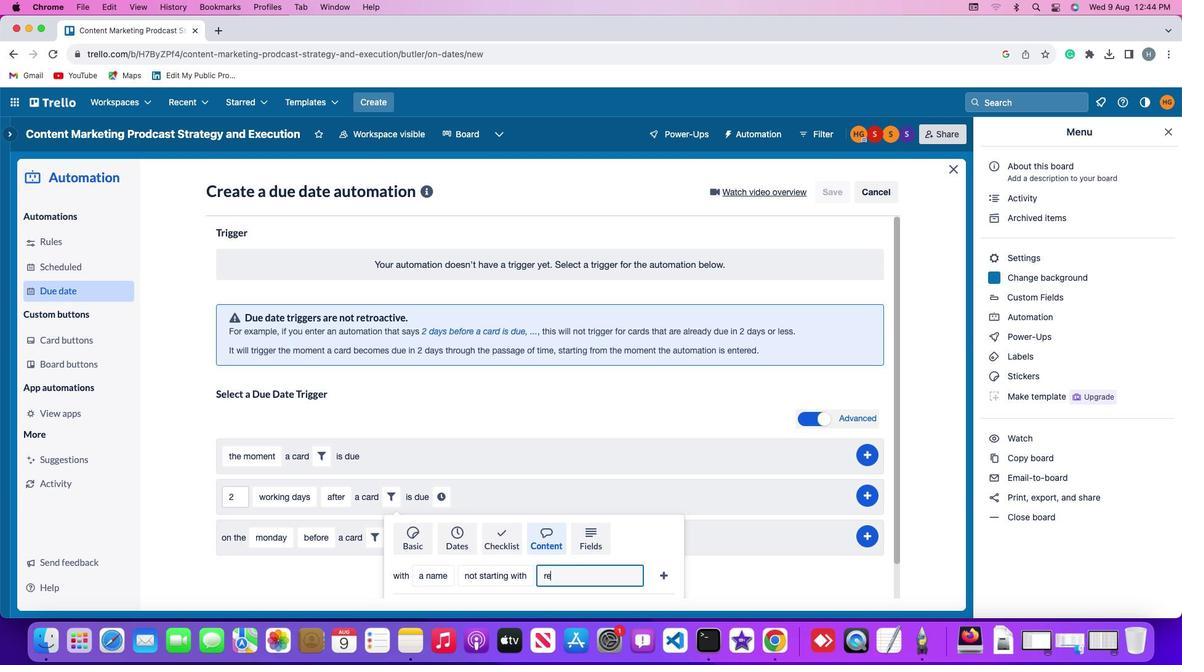 
Action: Mouse moved to (557, 572)
Screenshot: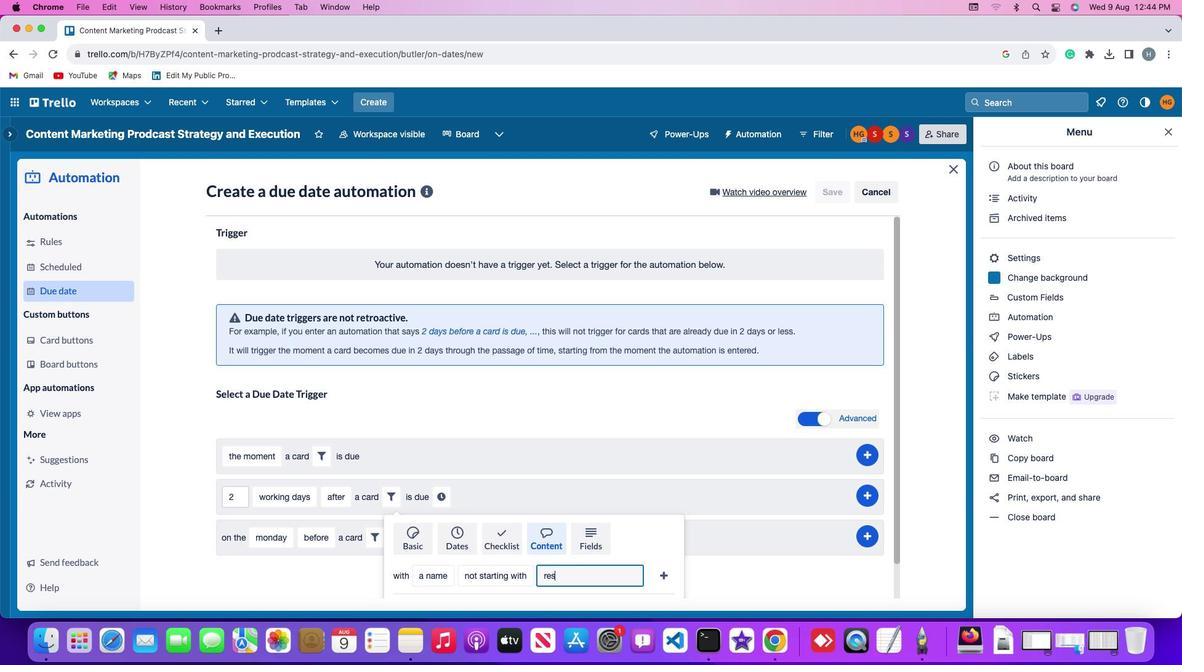 
Action: Key pressed 's''u''m''e'
Screenshot: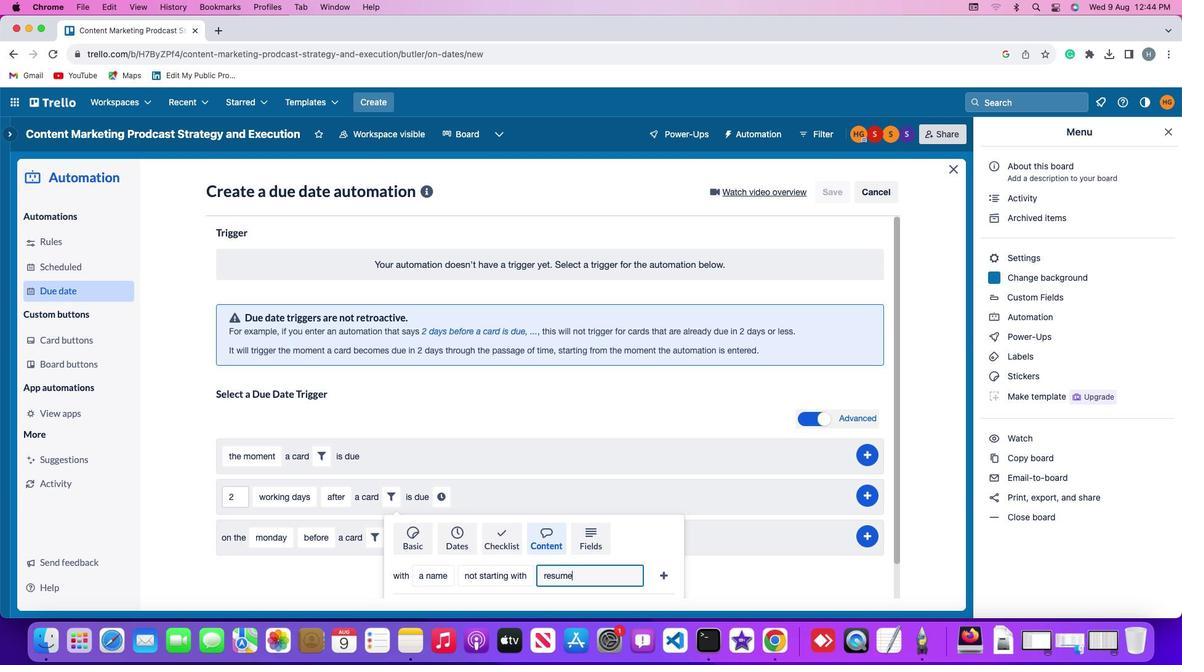 
Action: Mouse moved to (662, 575)
Screenshot: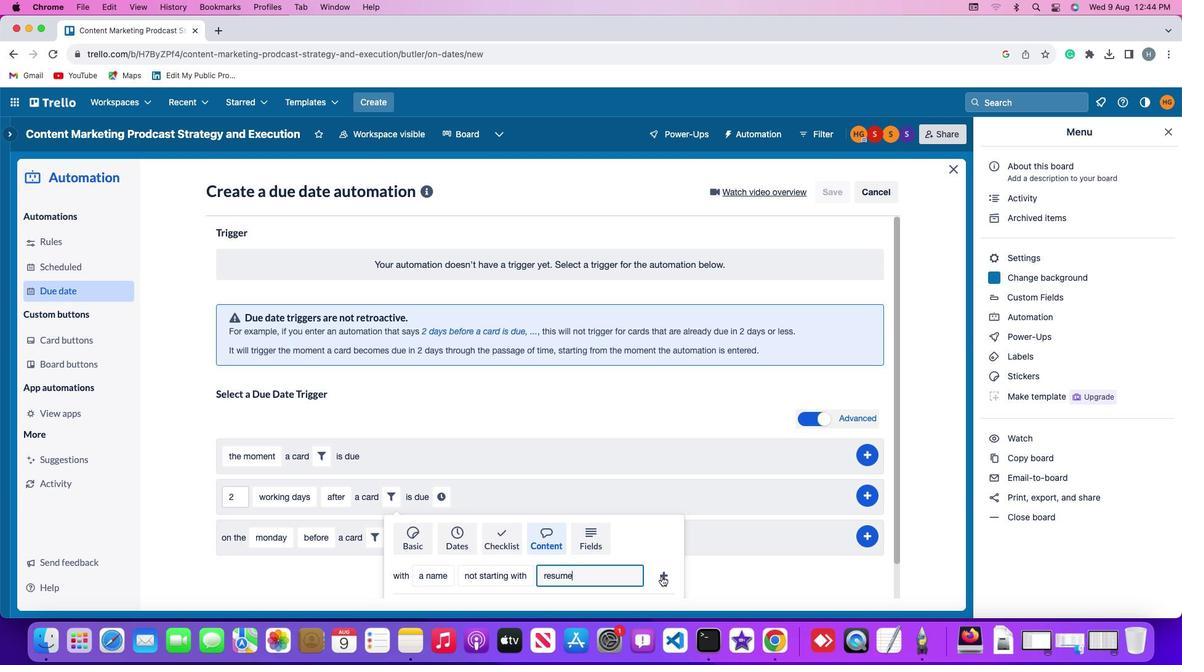 
Action: Mouse pressed left at (662, 575)
Screenshot: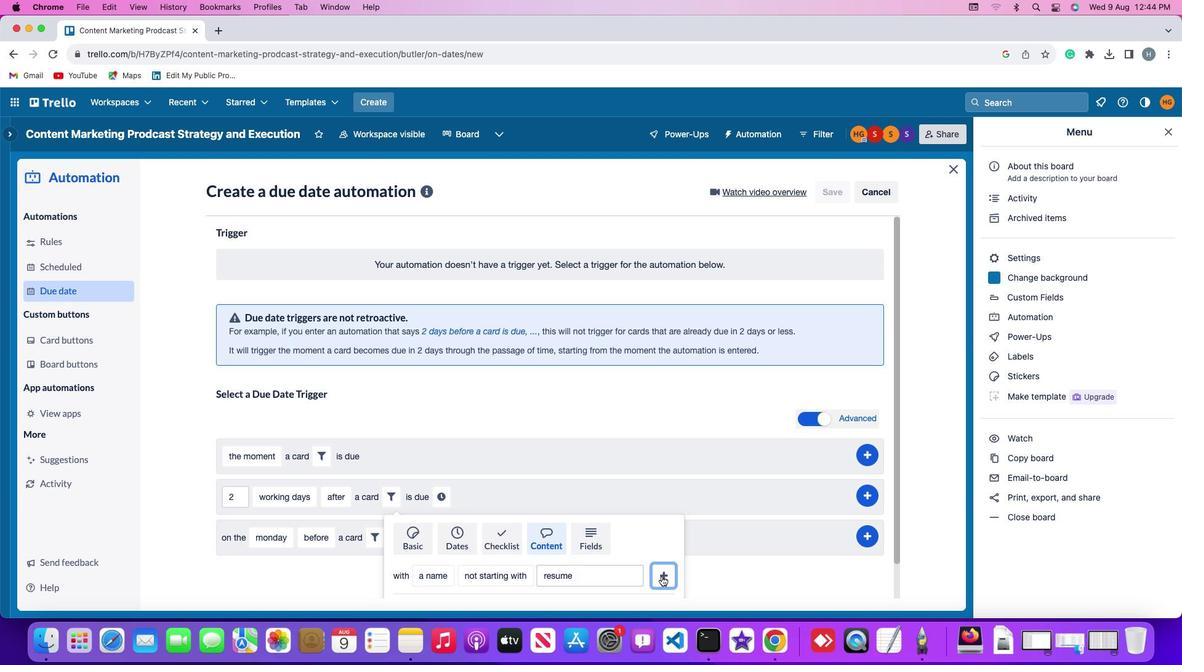 
Action: Mouse moved to (624, 493)
Screenshot: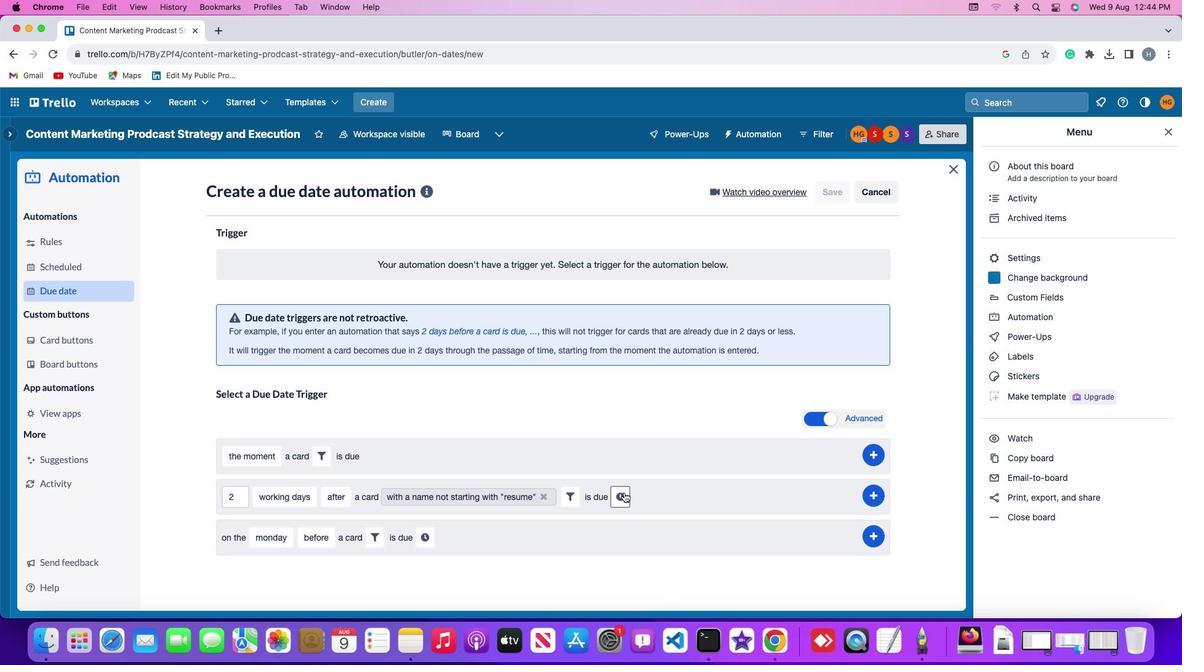 
Action: Mouse pressed left at (624, 493)
Screenshot: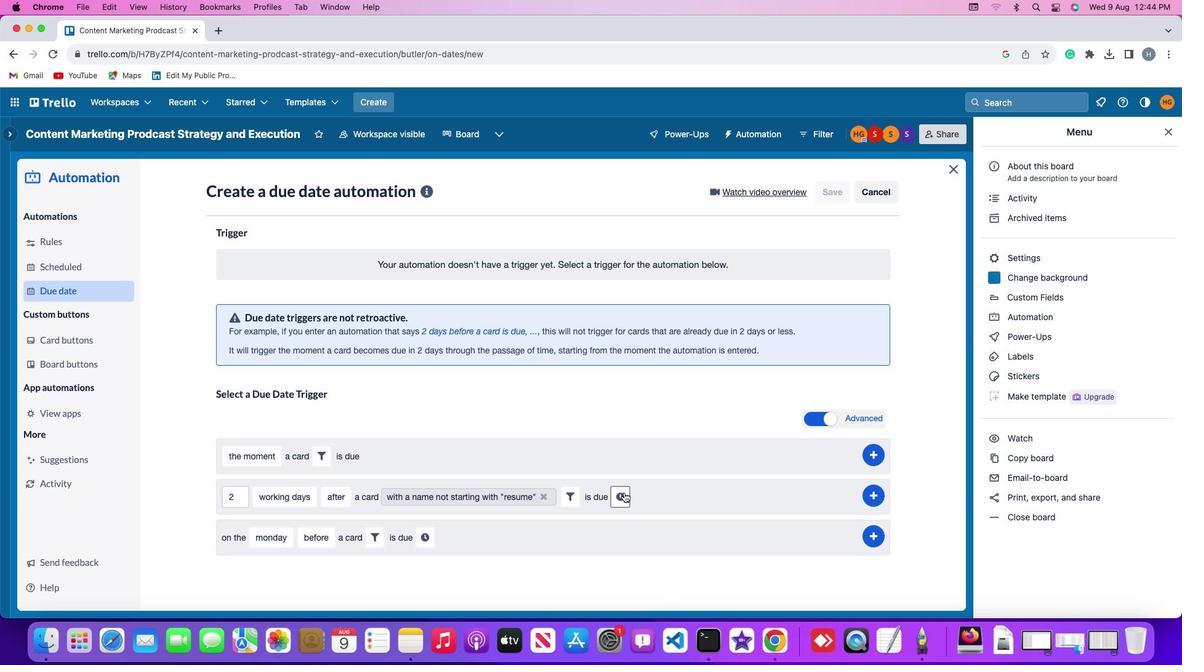 
Action: Mouse moved to (646, 497)
Screenshot: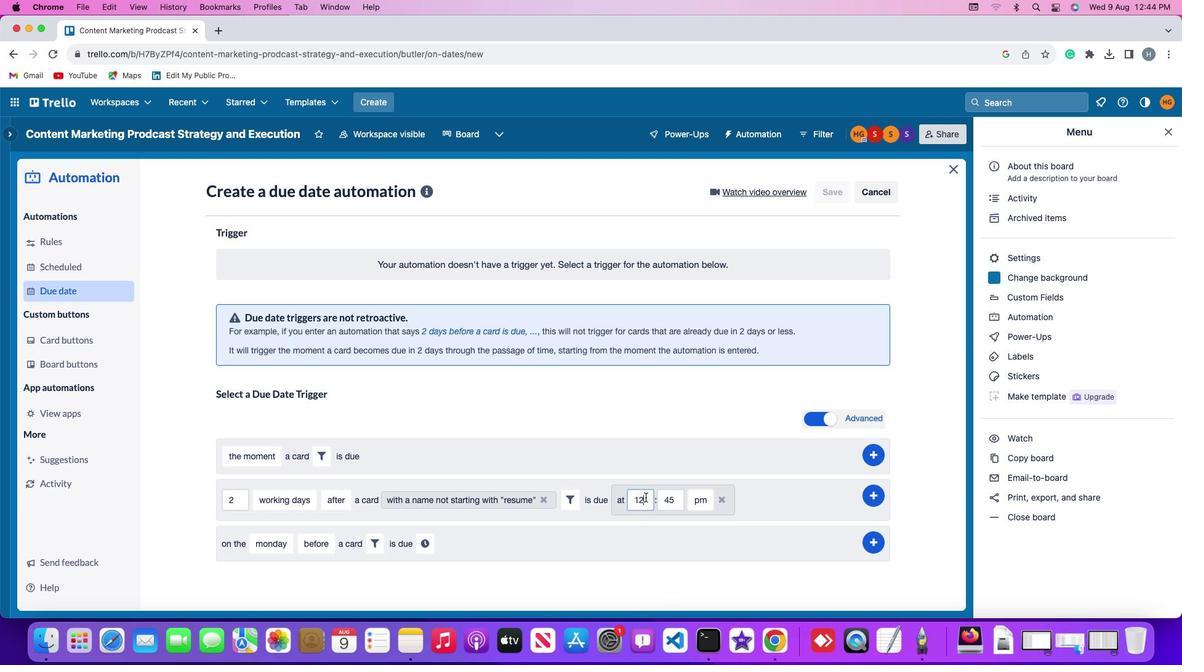 
Action: Mouse pressed left at (646, 497)
Screenshot: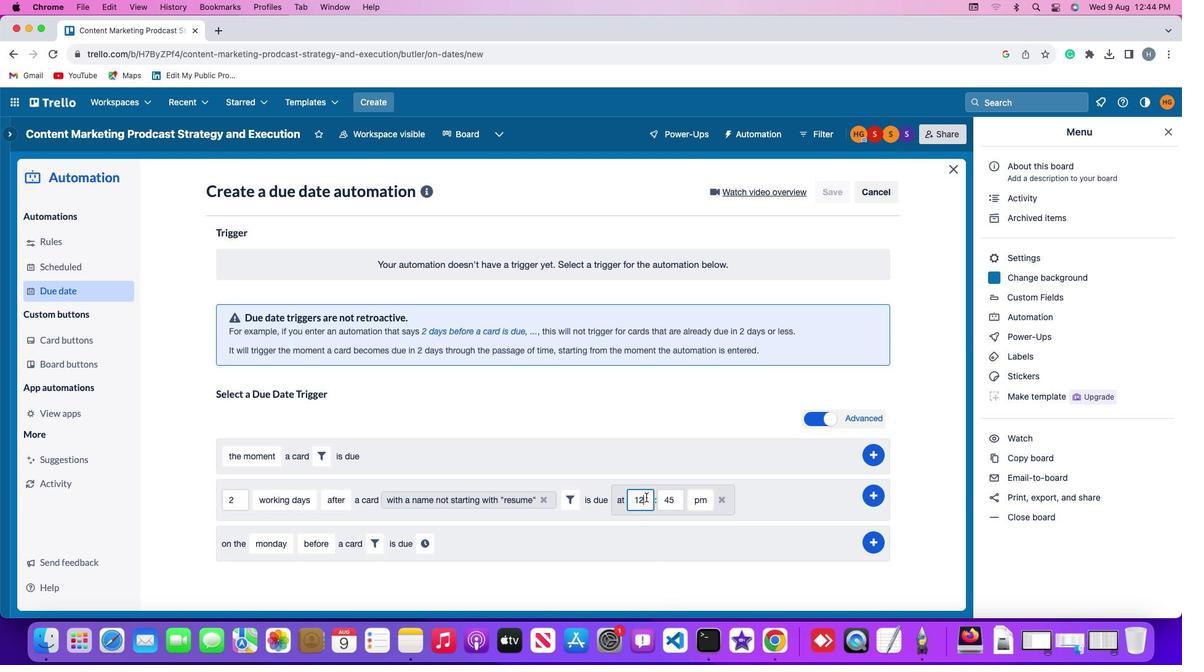 
Action: Mouse moved to (646, 497)
Screenshot: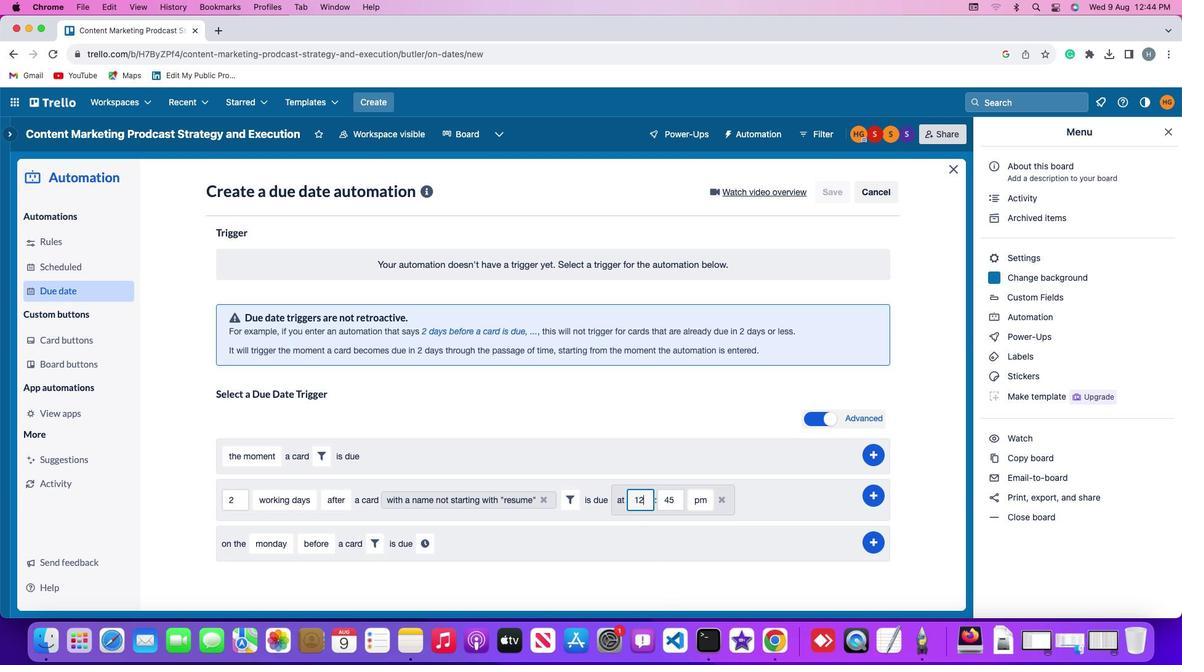 
Action: Key pressed Key.backspace
Screenshot: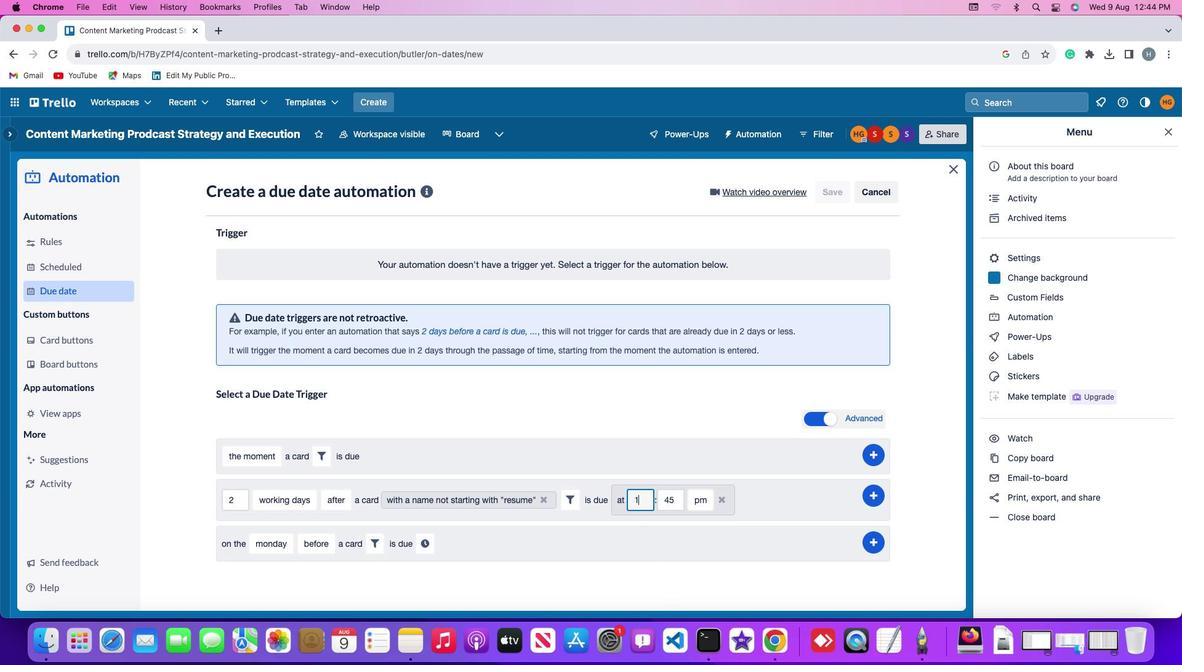
Action: Mouse moved to (646, 497)
Screenshot: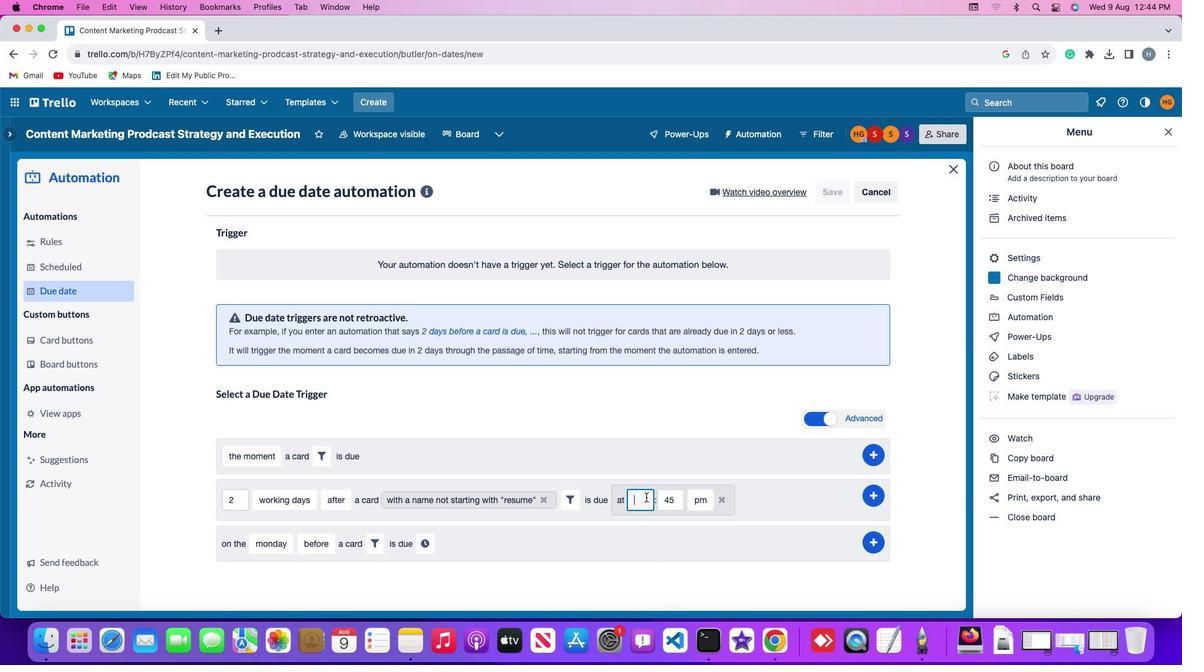 
Action: Key pressed Key.backspace
Screenshot: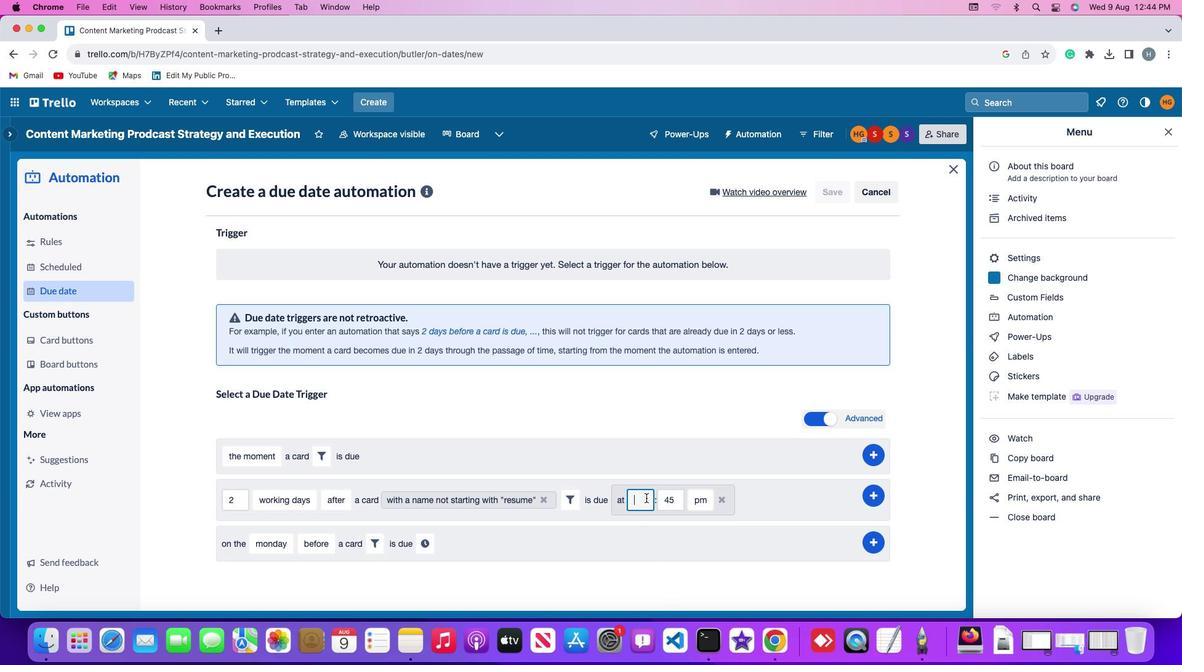 
Action: Mouse moved to (646, 497)
Screenshot: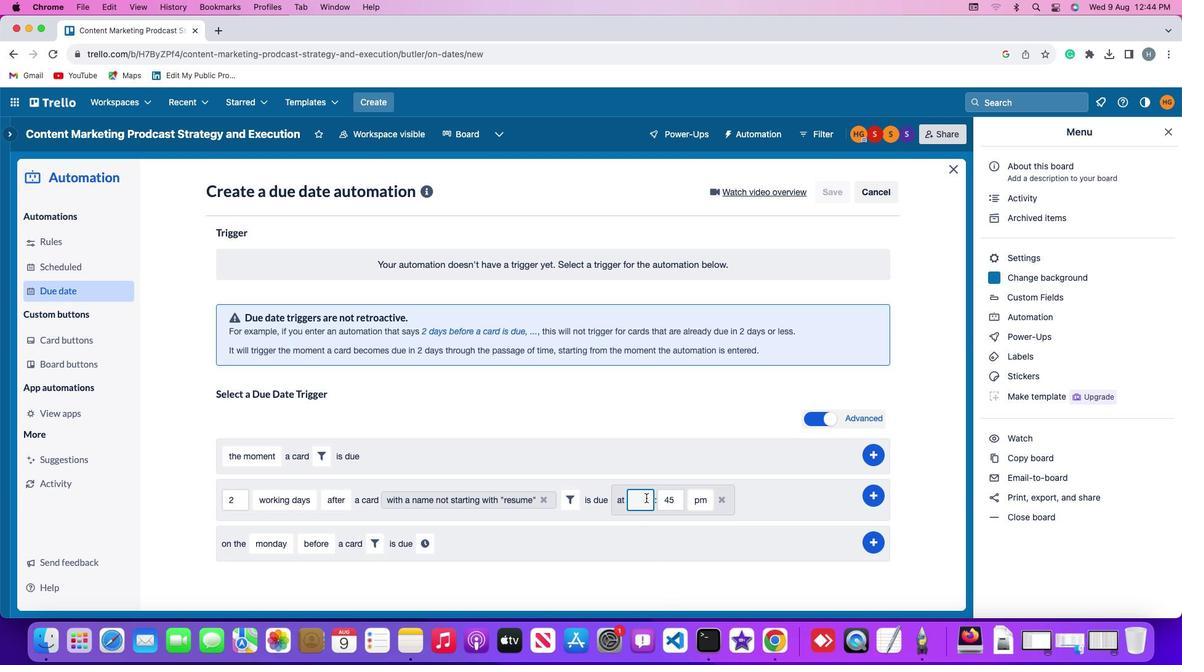 
Action: Key pressed '1''1'
Screenshot: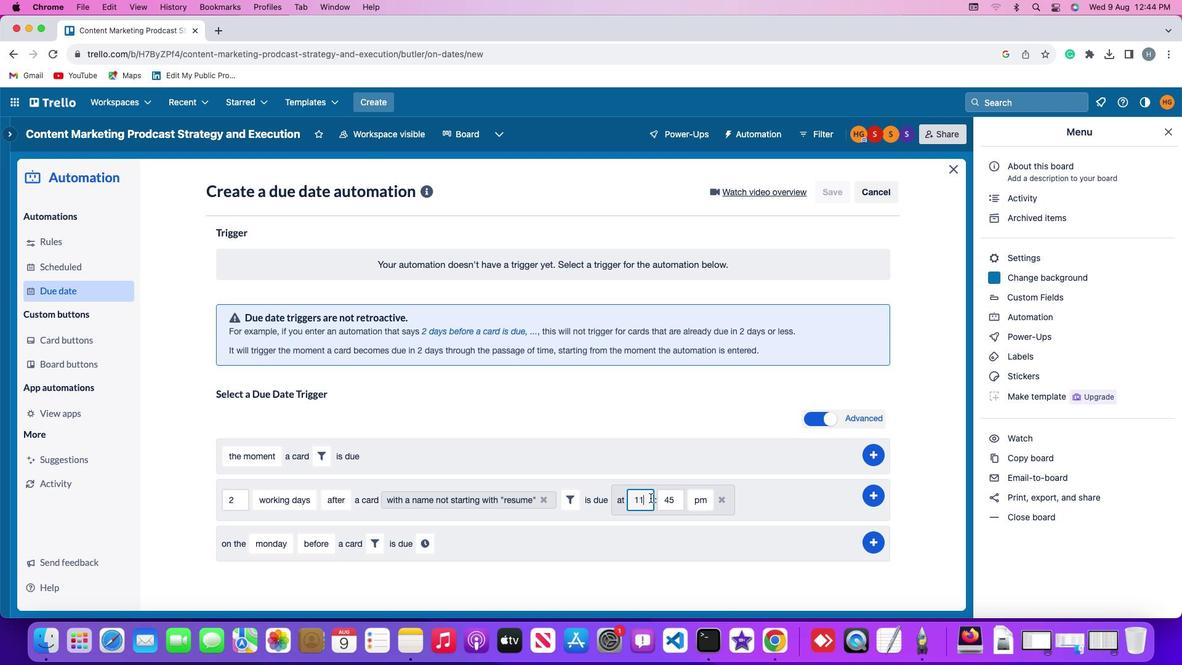 
Action: Mouse moved to (674, 497)
Screenshot: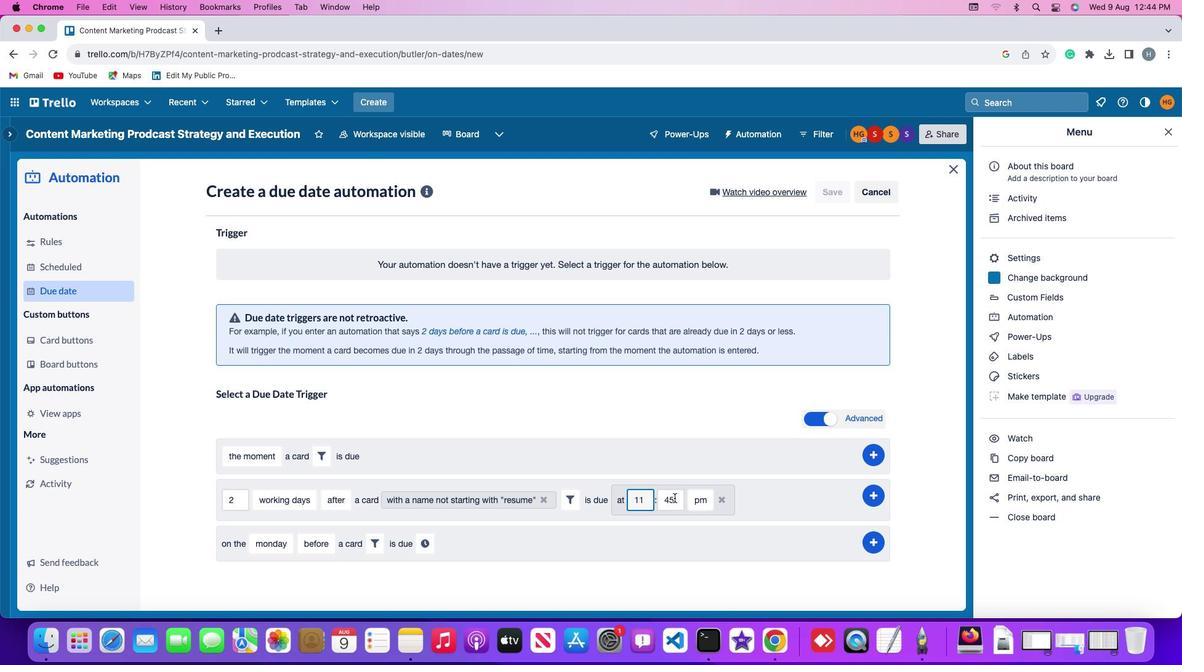 
Action: Mouse pressed left at (674, 497)
Screenshot: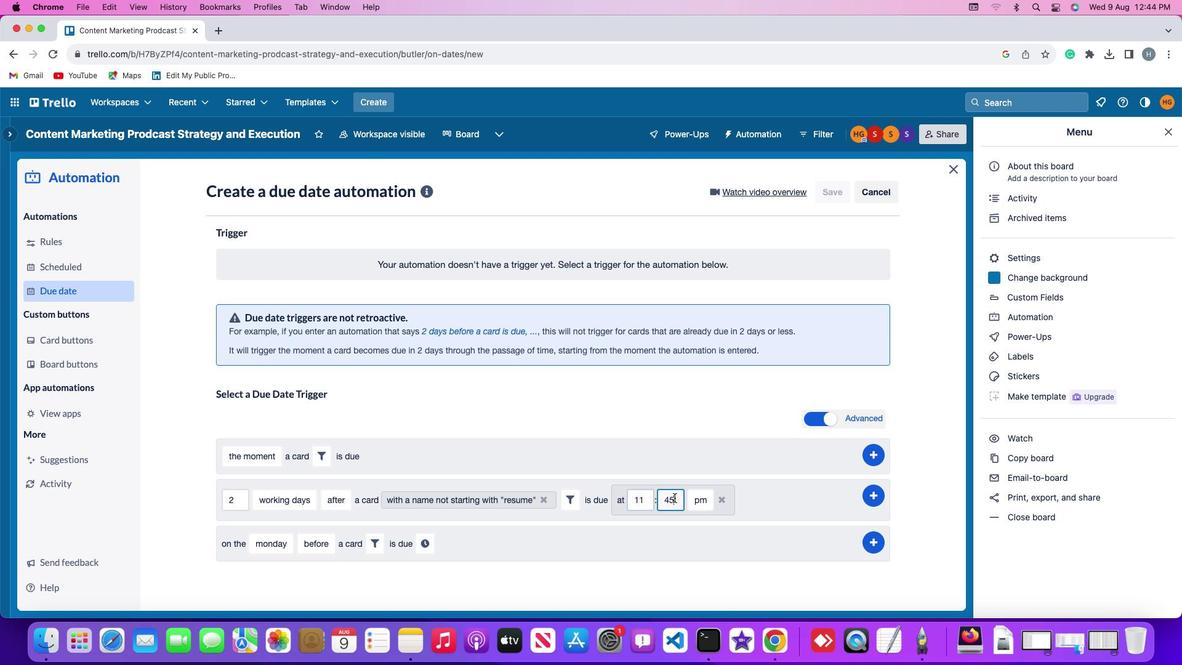 
Action: Mouse moved to (674, 497)
Screenshot: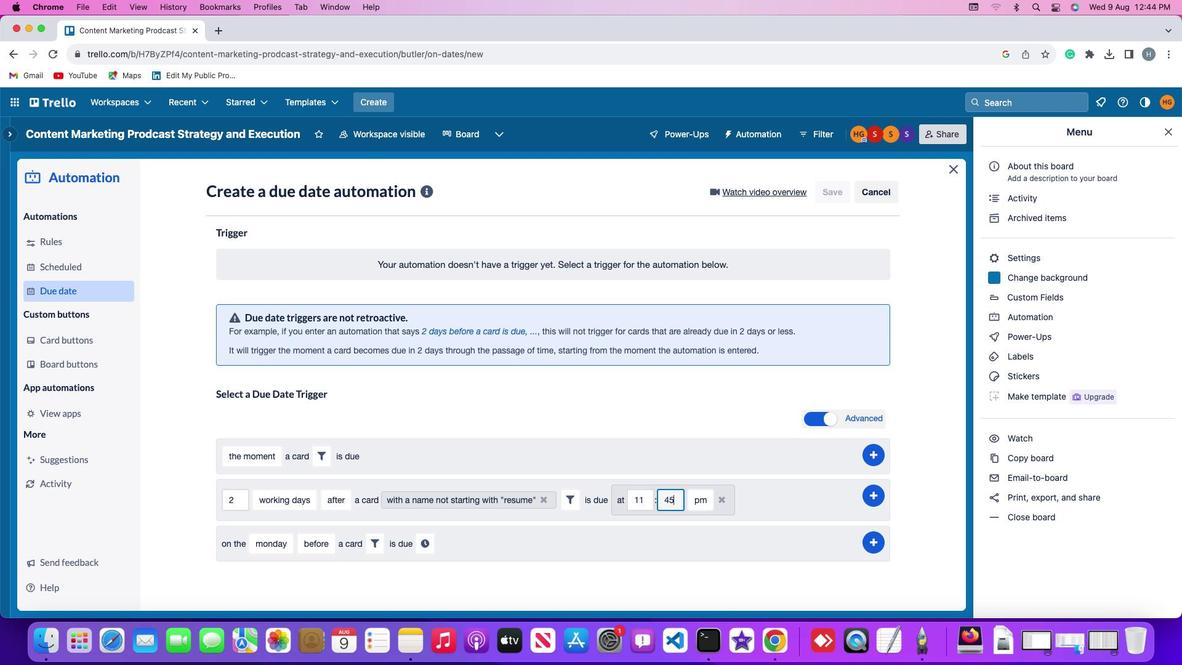 
Action: Key pressed Key.backspaceKey.backspaceKey.backspace
Screenshot: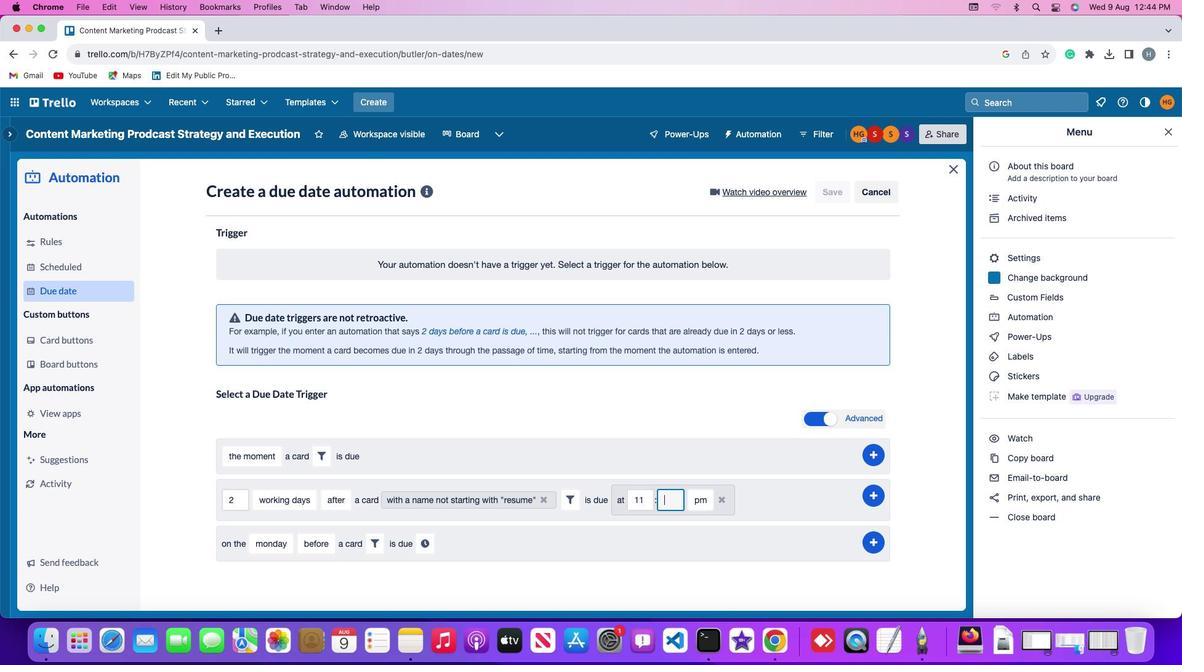 
Action: Mouse moved to (673, 497)
Screenshot: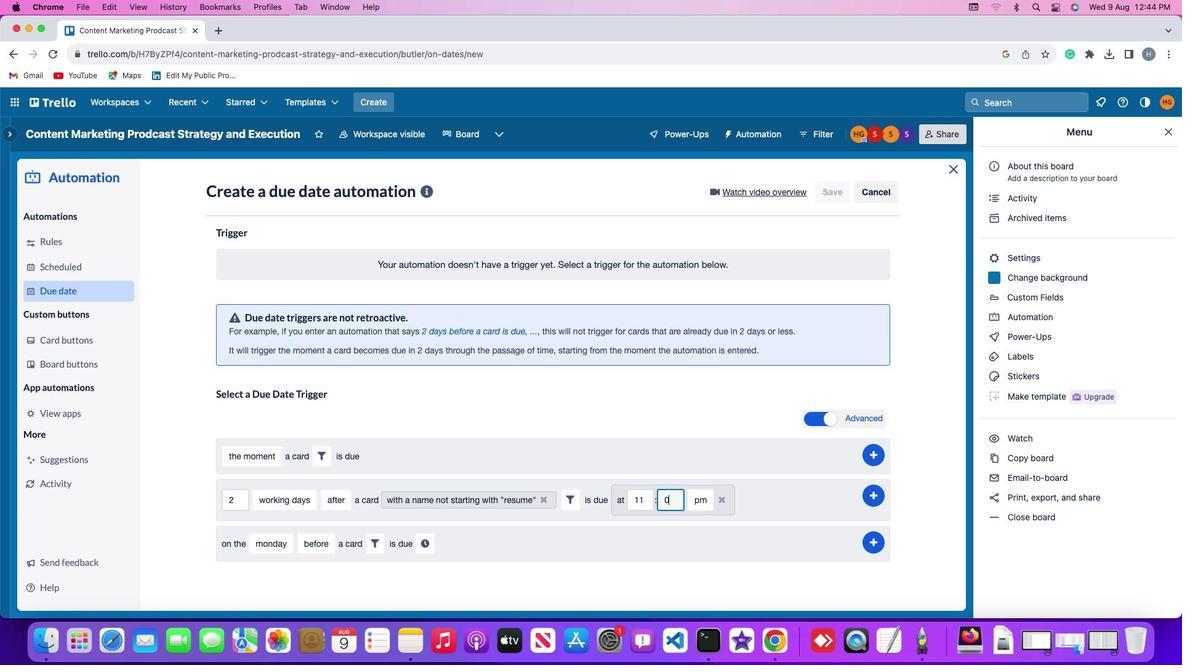 
Action: Key pressed '0''0'
Screenshot: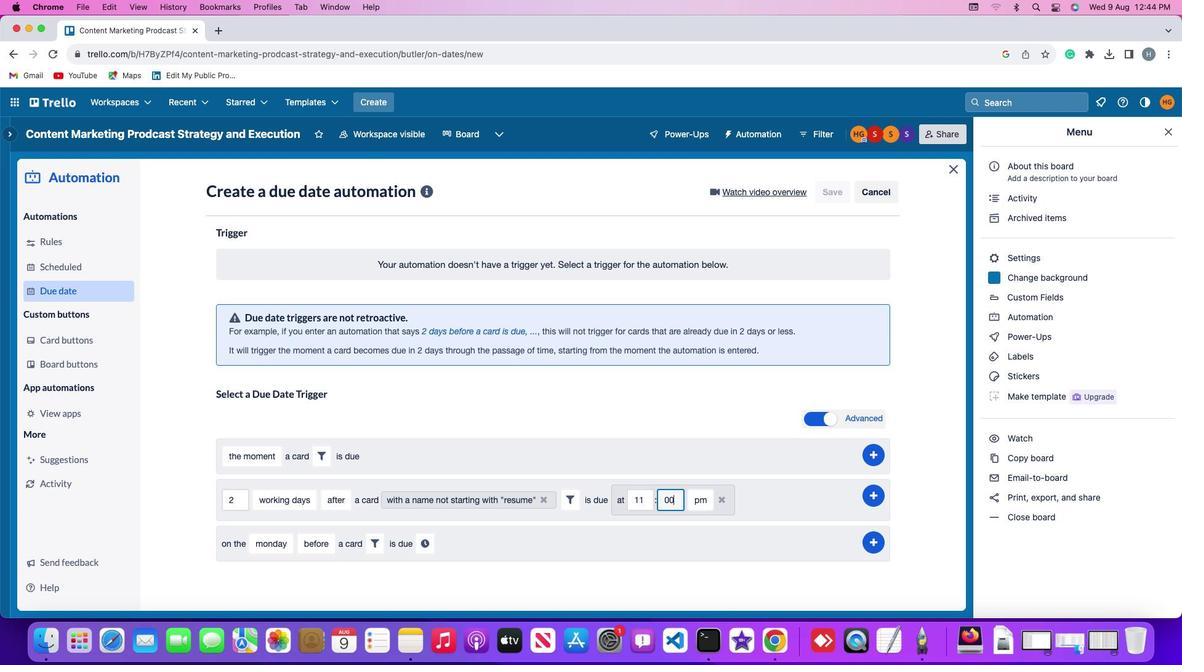 
Action: Mouse moved to (696, 498)
Screenshot: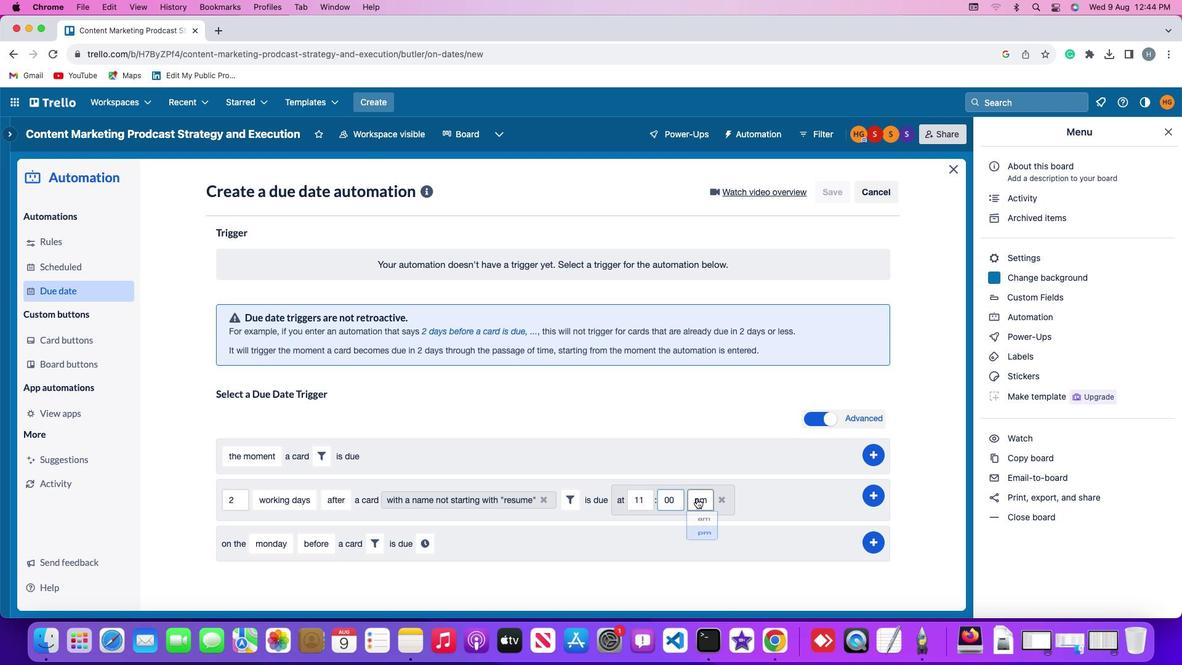 
Action: Mouse pressed left at (696, 498)
Screenshot: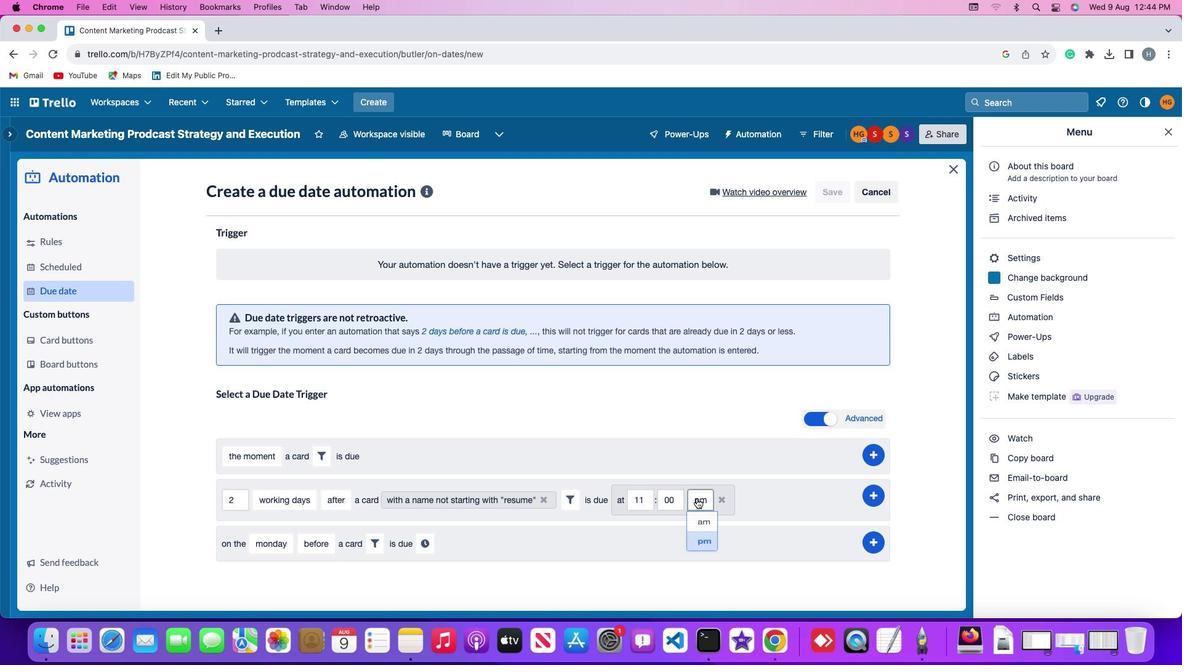 
Action: Mouse moved to (699, 529)
Screenshot: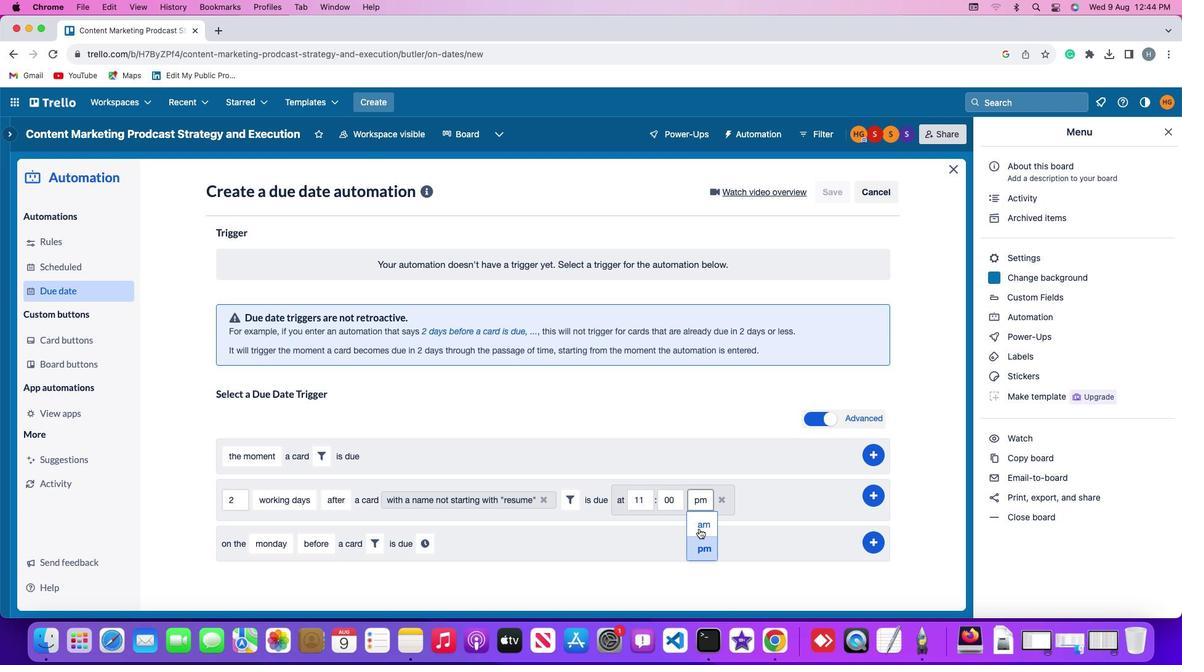
Action: Mouse pressed left at (699, 529)
Screenshot: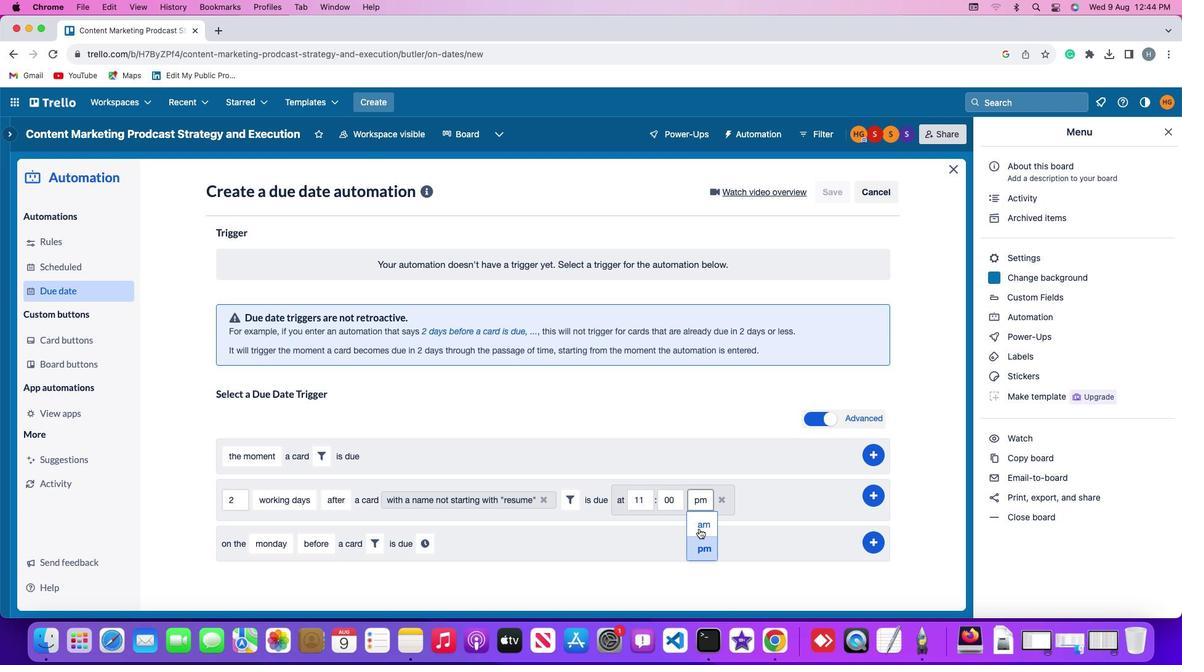 
Action: Mouse moved to (876, 498)
Screenshot: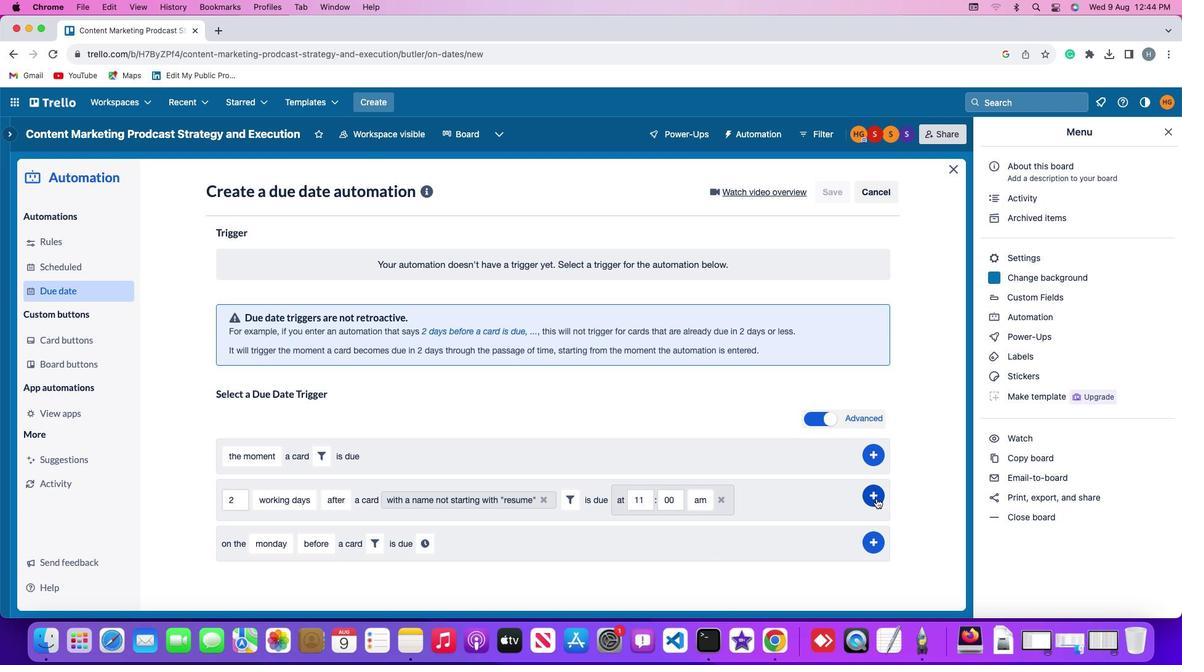 
Action: Mouse pressed left at (876, 498)
Screenshot: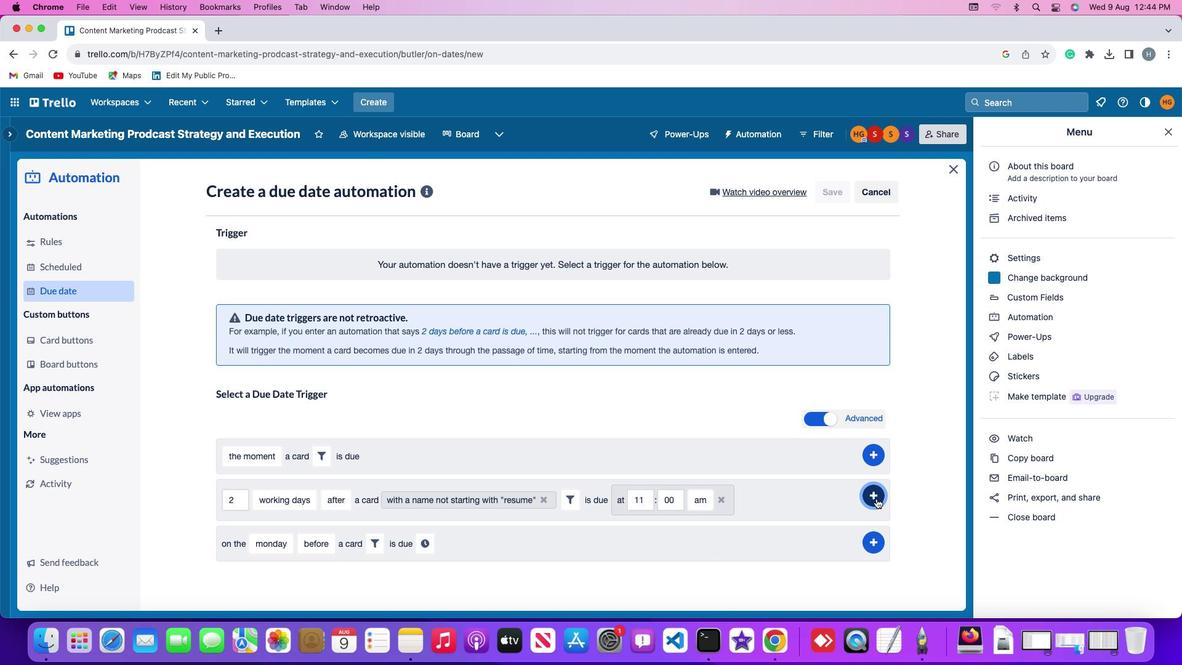 
Action: Mouse moved to (929, 407)
Screenshot: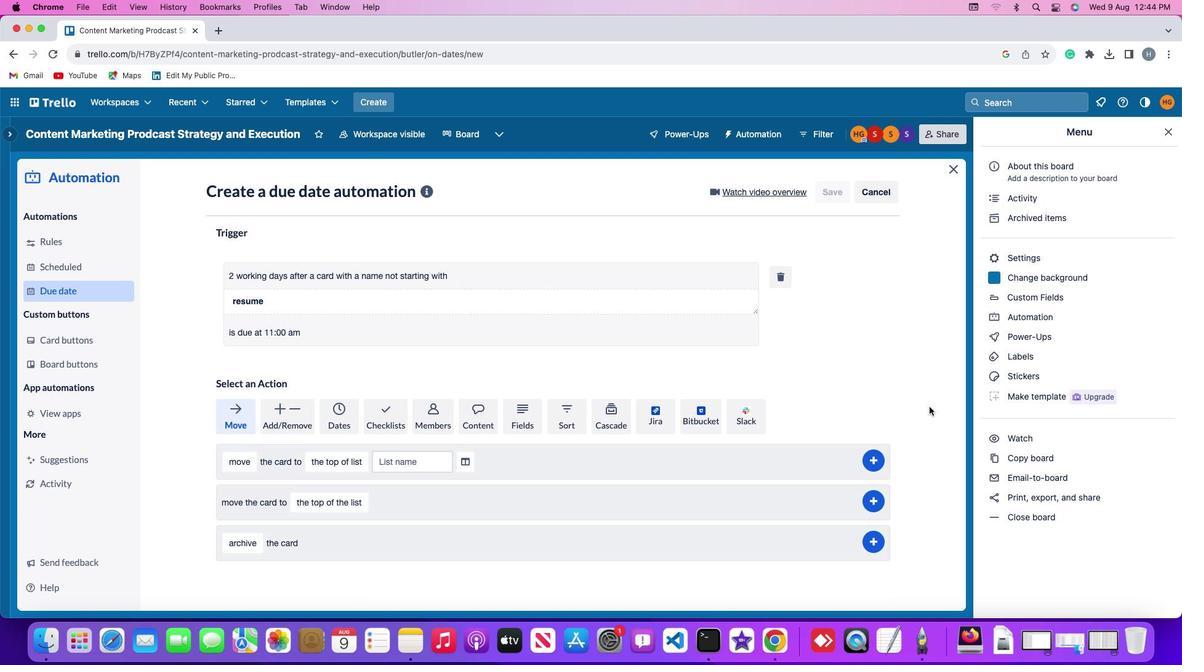 
